 Task: Select Alcohol. Add to cart, from Goody Goody Liquor for 3553 Washington Street, Alice, Texas 78332, Cell Number 361-396-6470, following items : Thirty Bench Winemakers Red VQA (750 ml)_x000D_
 - 2, Peller Family Vineyards Rose (1.5 L)_x000D_
 - 1, Good Natured Rosé (750 ml)_x000D_
 - 3, Peller Family Reserve Cabernet Franc (750 ml)_x000D_
 - 1, Black Cellar Shiraz Cabernet (750 ml)_x000D_
 - 1
Action: Mouse moved to (460, 129)
Screenshot: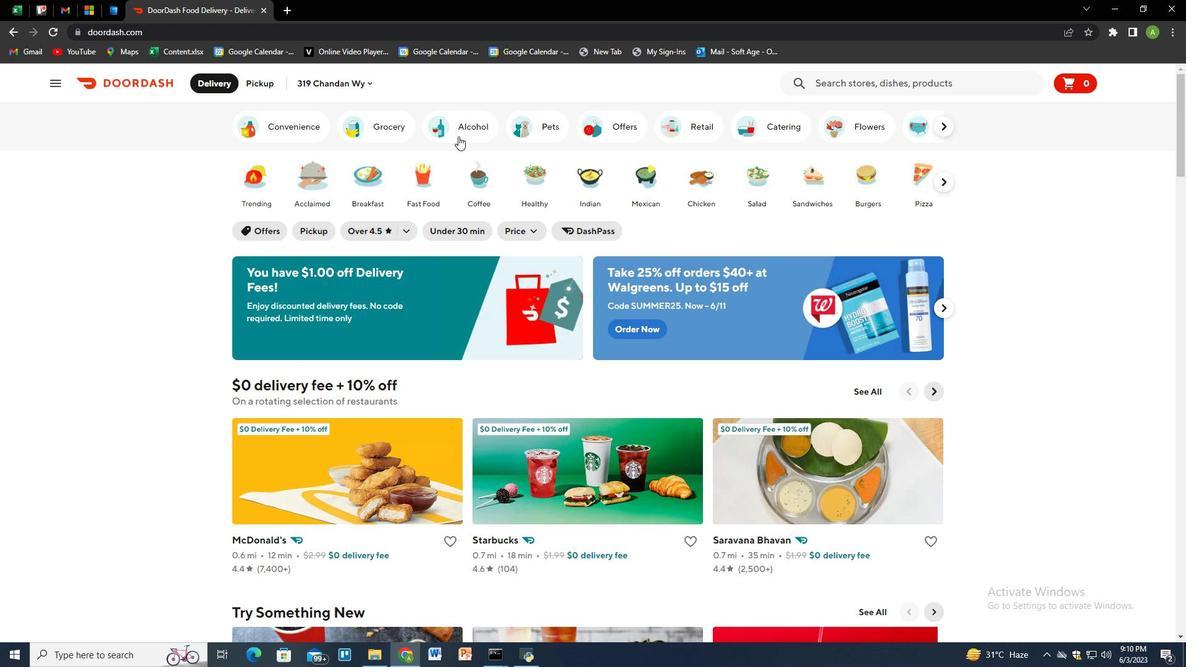 
Action: Mouse pressed left at (460, 129)
Screenshot: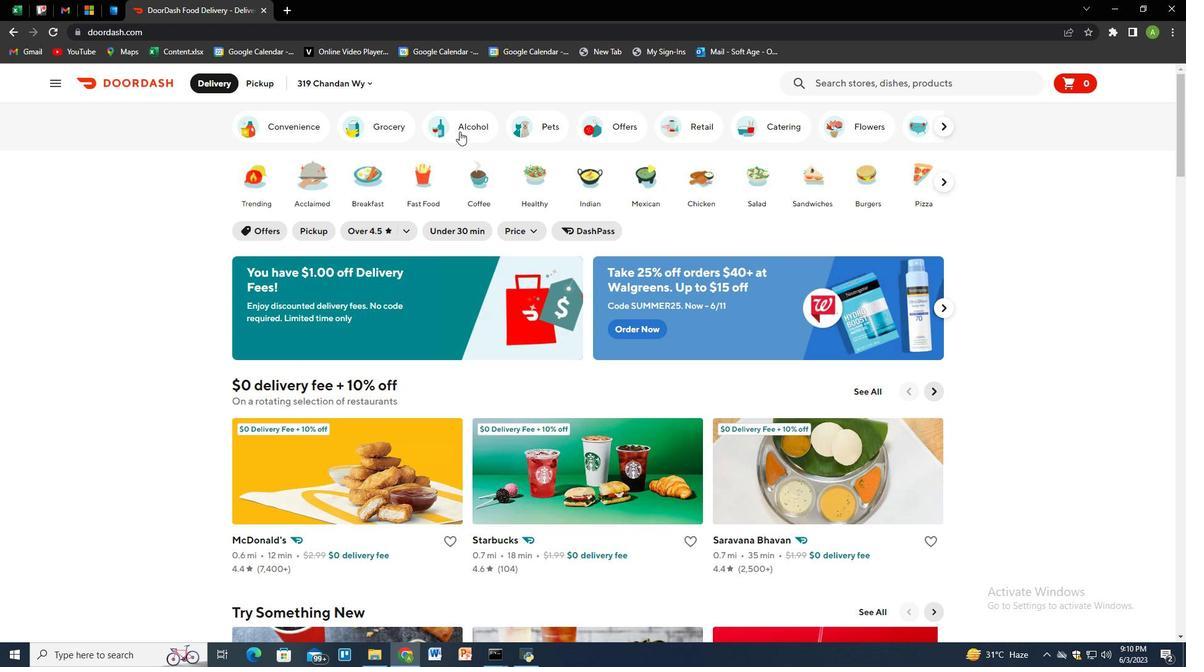 
Action: Mouse moved to (839, 85)
Screenshot: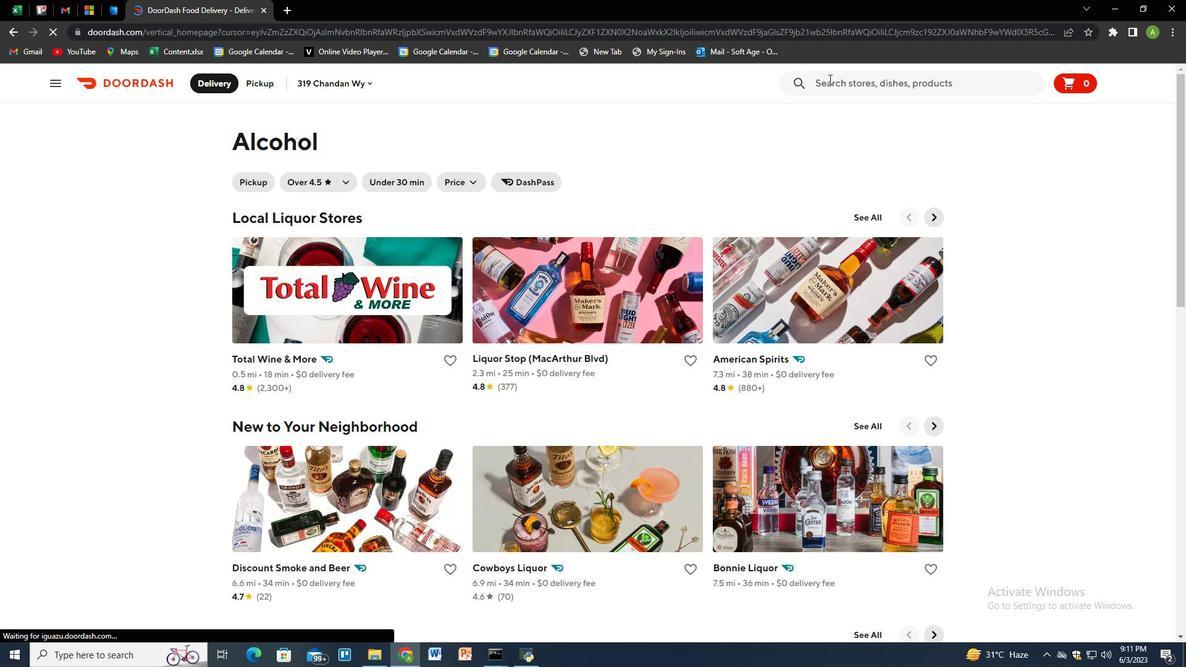 
Action: Mouse pressed left at (839, 85)
Screenshot: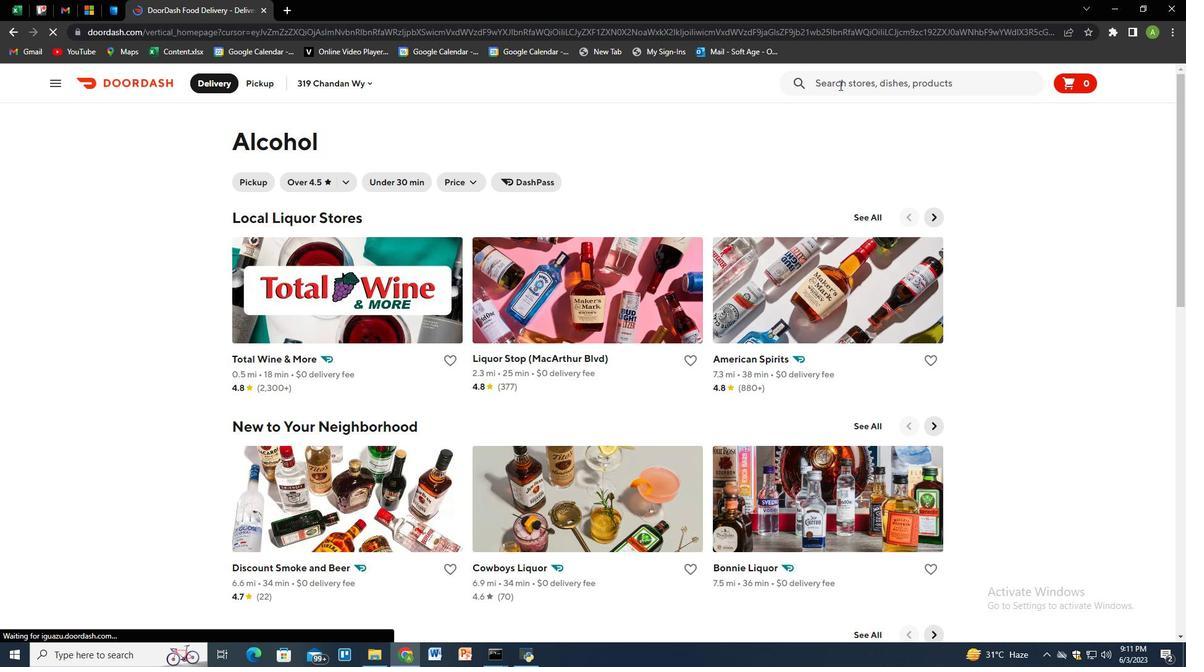 
Action: Mouse moved to (782, 123)
Screenshot: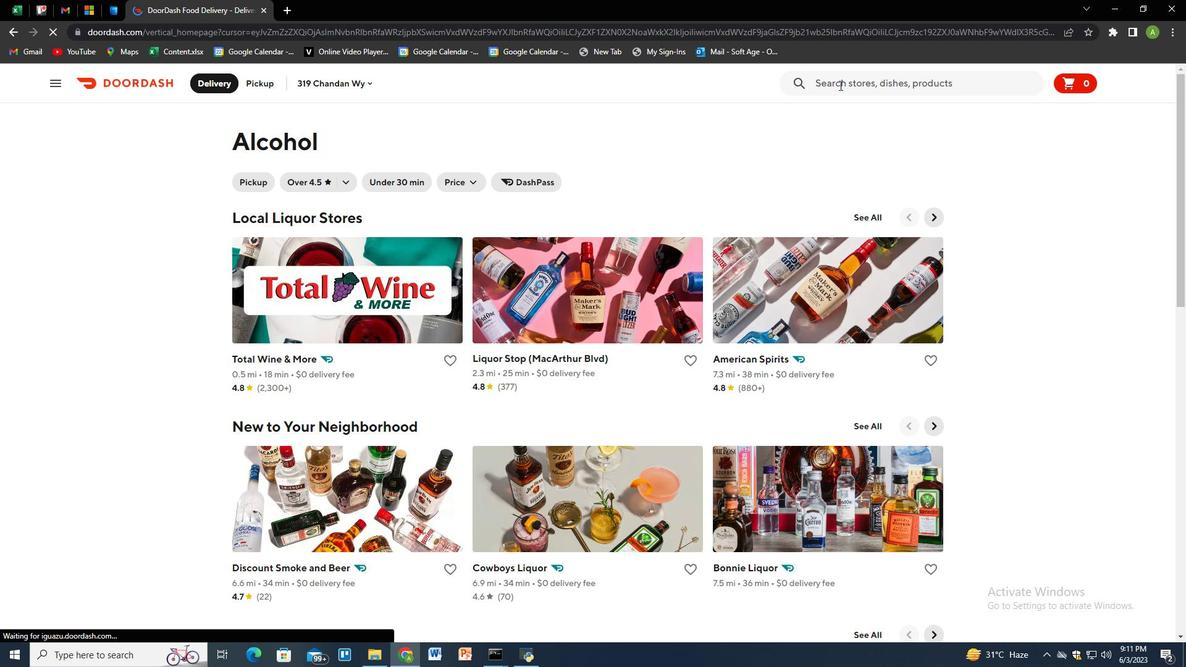 
Action: Key pressed goody<Key.space>goody
Screenshot: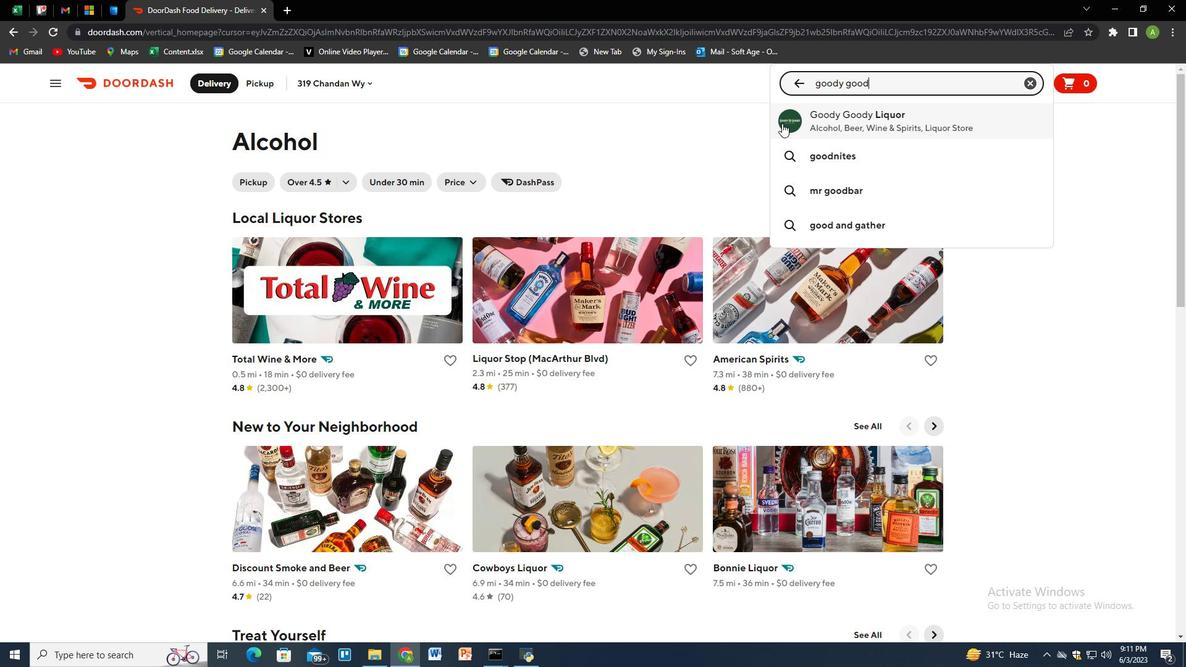 
Action: Mouse moved to (829, 125)
Screenshot: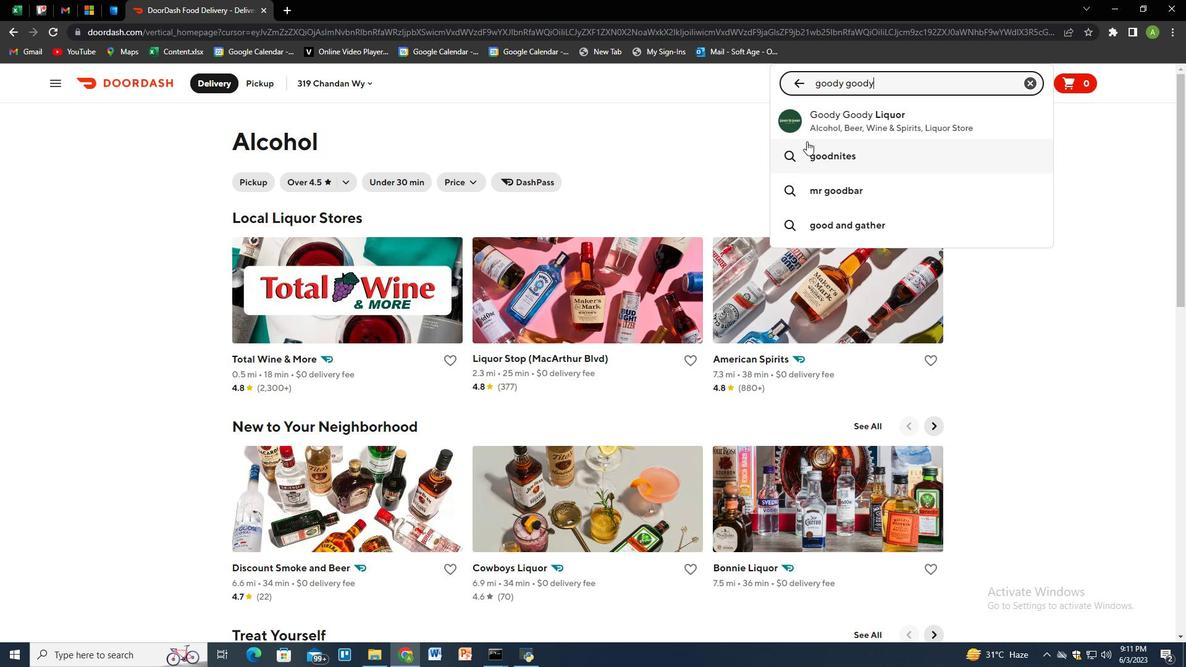 
Action: Mouse pressed left at (829, 125)
Screenshot: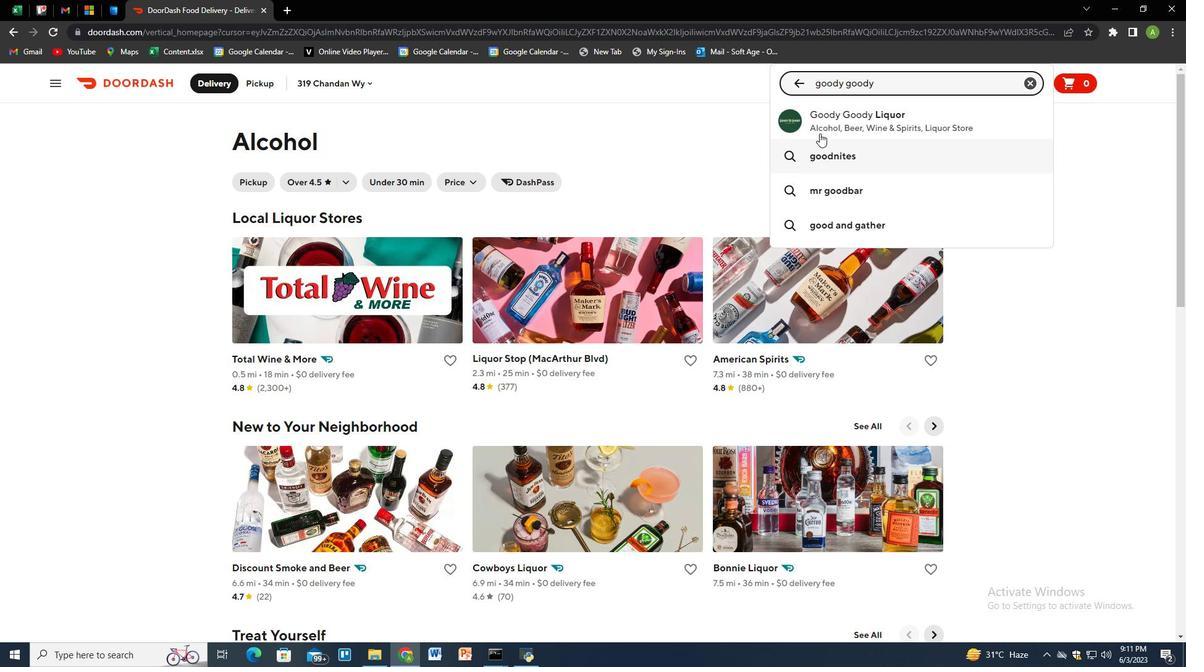 
Action: Mouse moved to (263, 82)
Screenshot: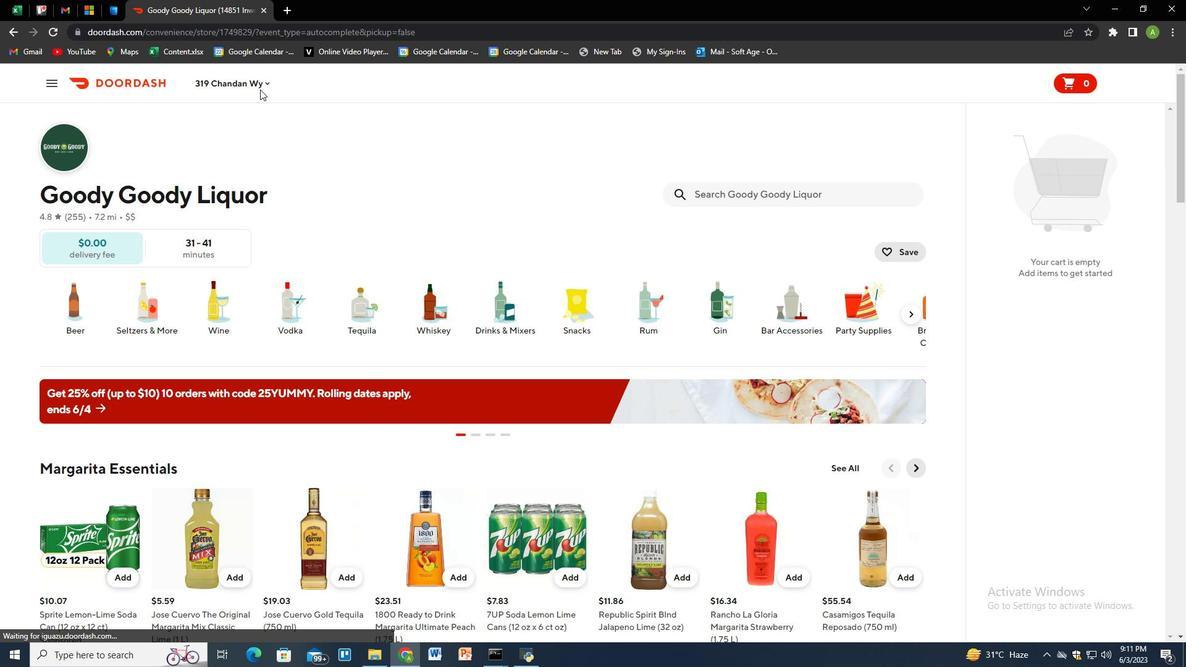 
Action: Mouse pressed left at (263, 82)
Screenshot: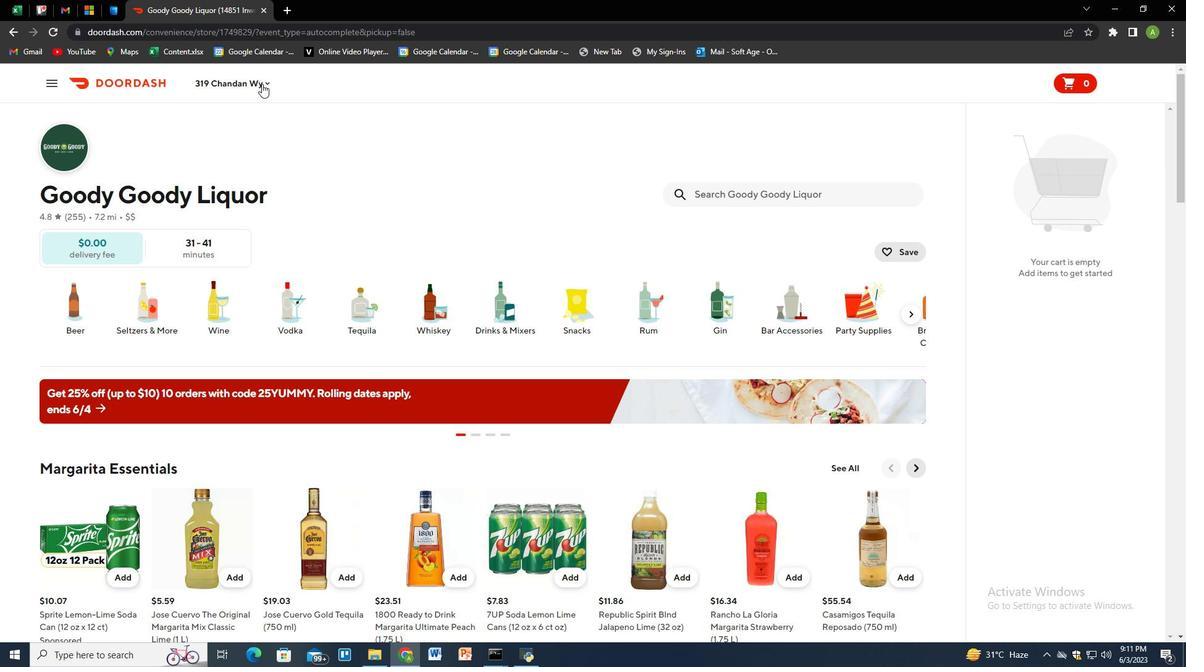 
Action: Mouse moved to (290, 139)
Screenshot: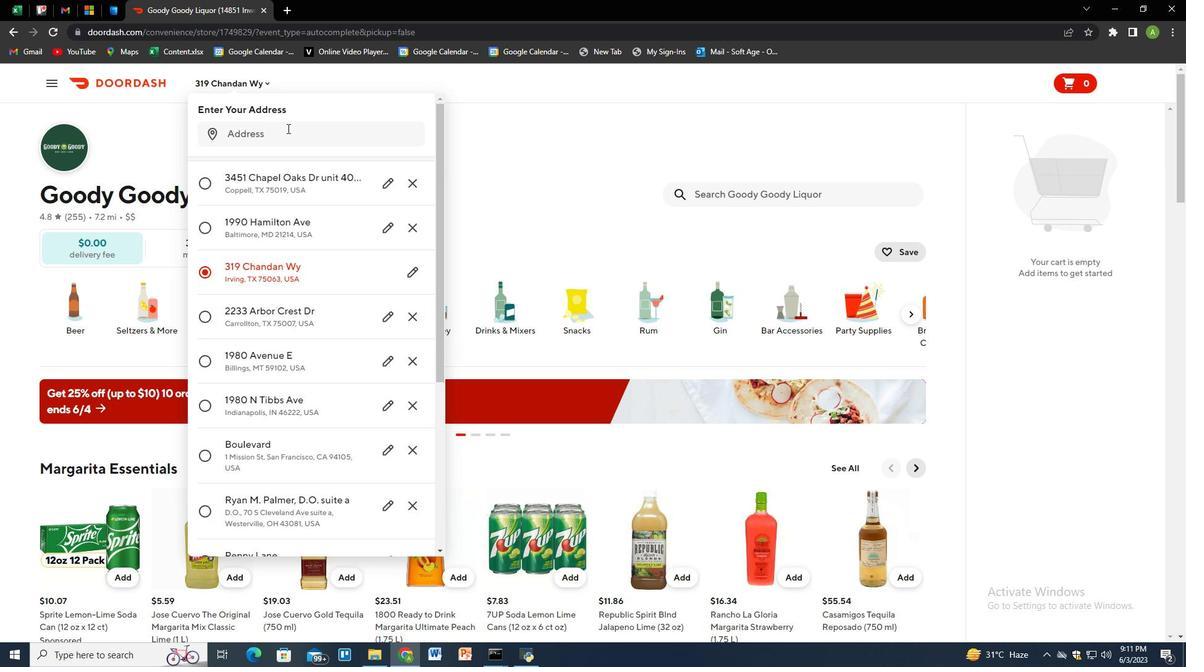 
Action: Mouse pressed left at (290, 139)
Screenshot: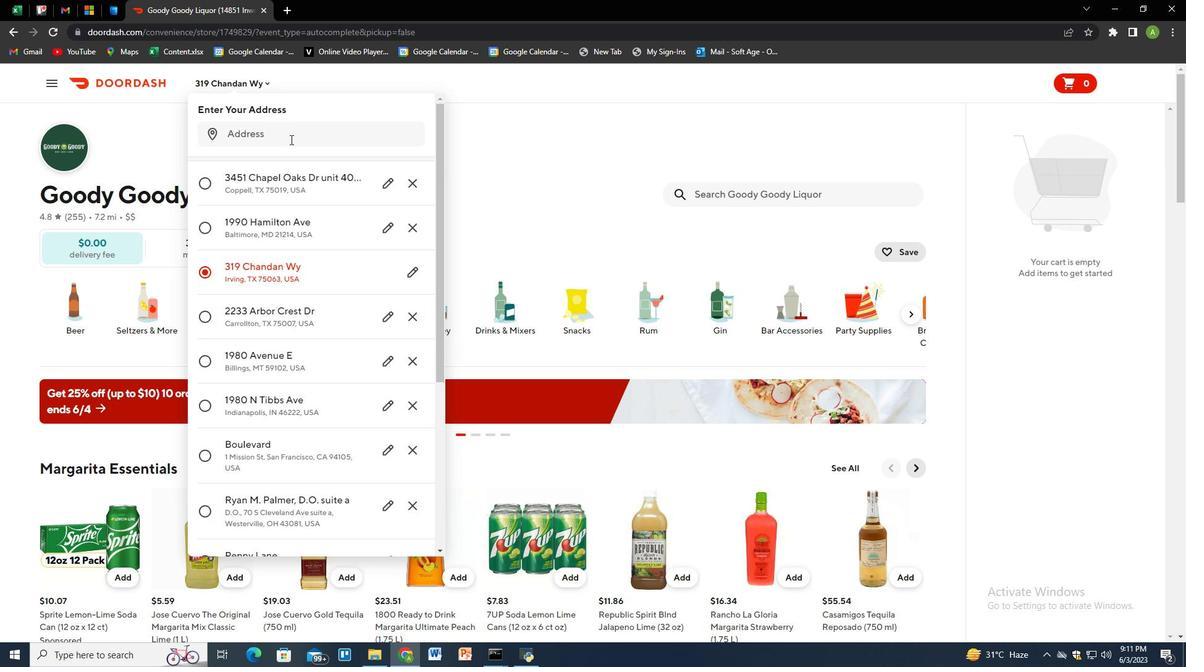 
Action: Mouse moved to (288, 111)
Screenshot: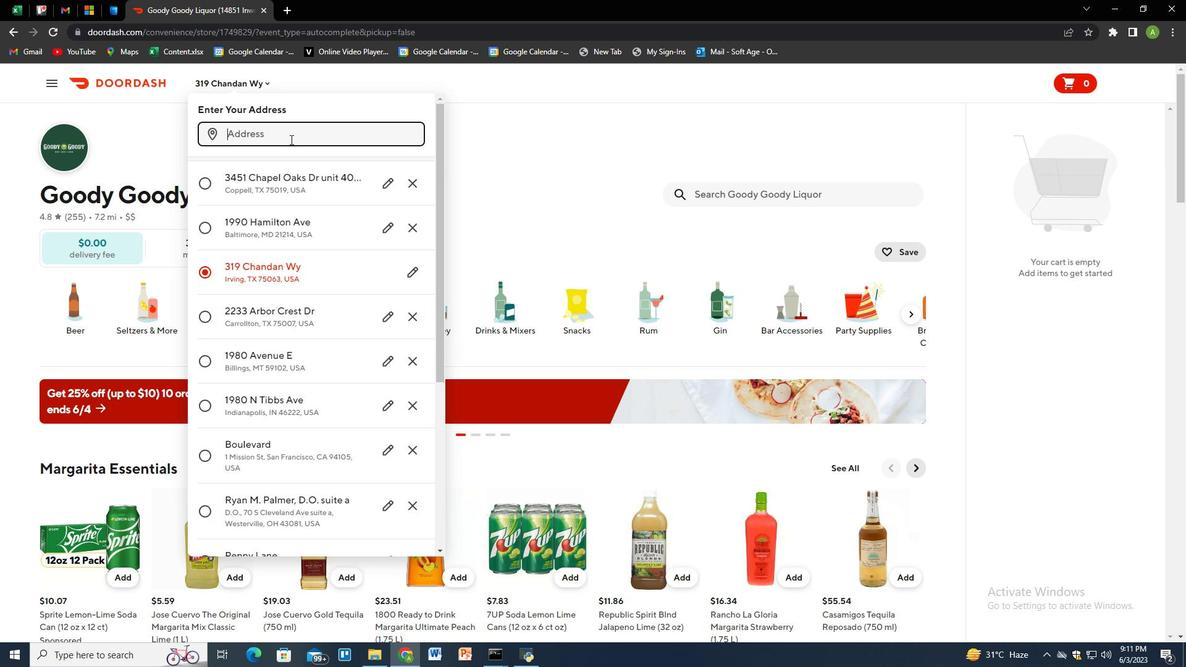 
Action: Key pressed 3553<Key.space>washington<Key.space>street,<Key.space>alice,<Key.space>texas<Key.space>78332<Key.enter>
Screenshot: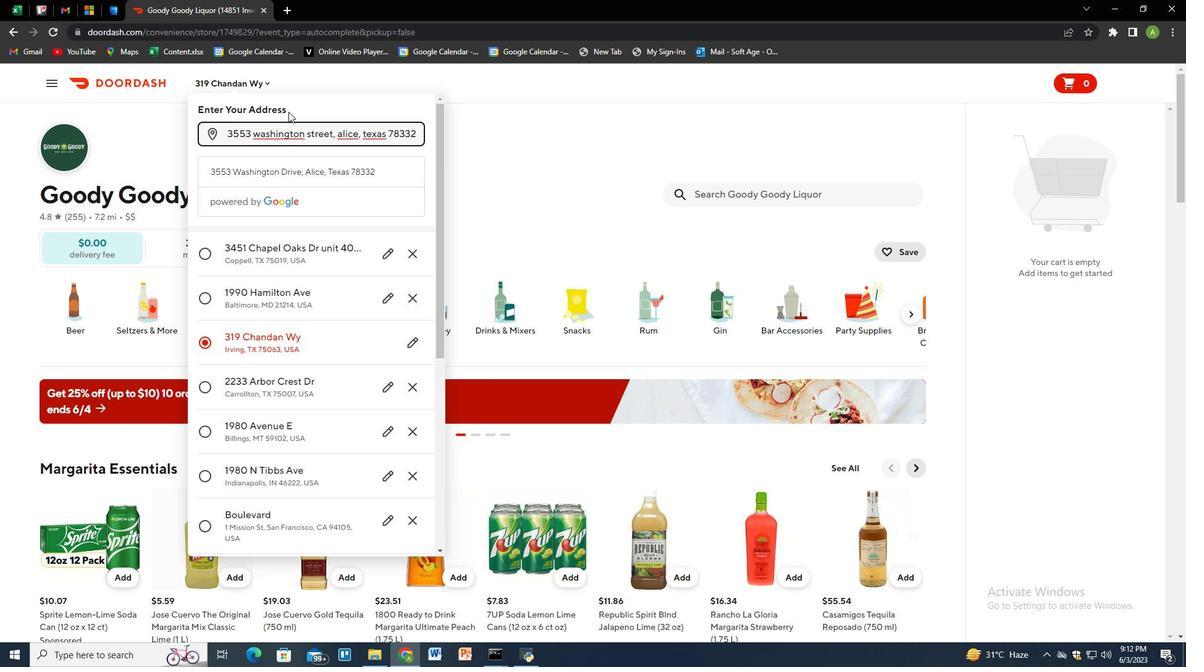 
Action: Mouse moved to (341, 413)
Screenshot: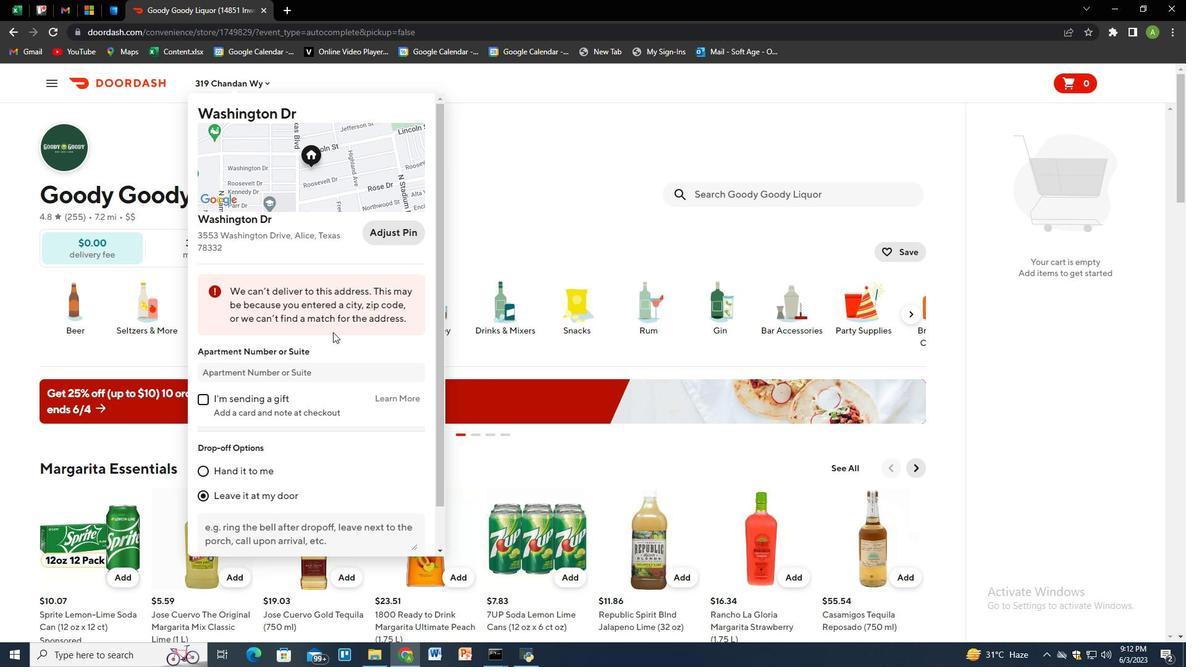 
Action: Mouse scrolled (341, 404) with delta (0, 0)
Screenshot: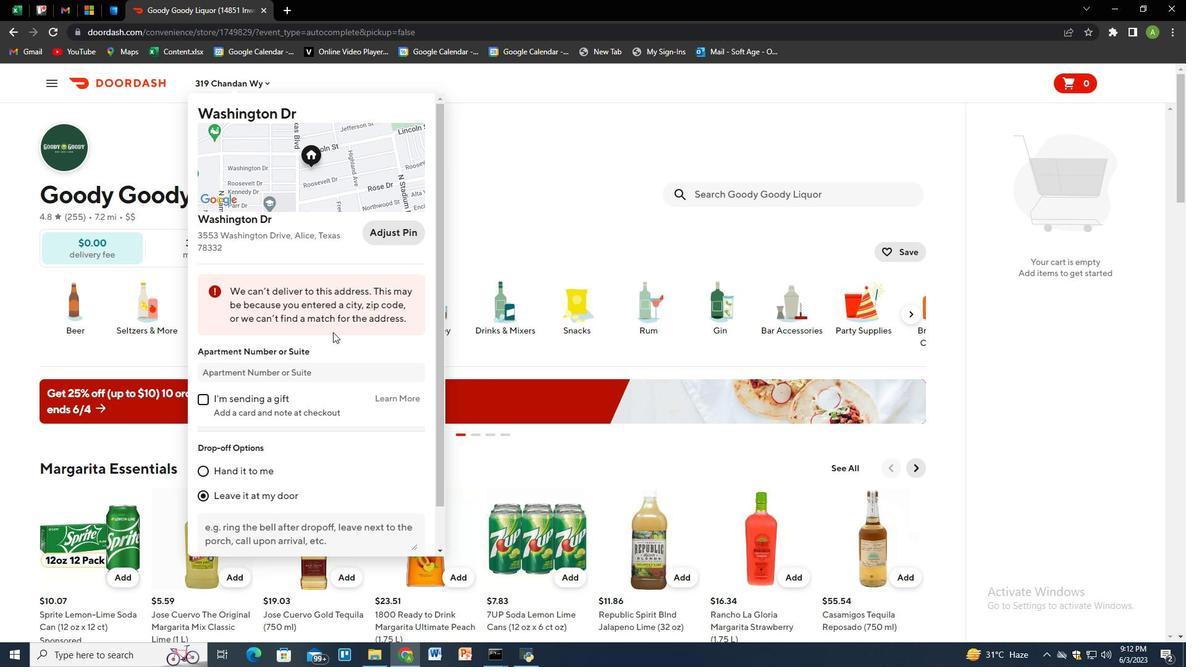 
Action: Mouse moved to (341, 415)
Screenshot: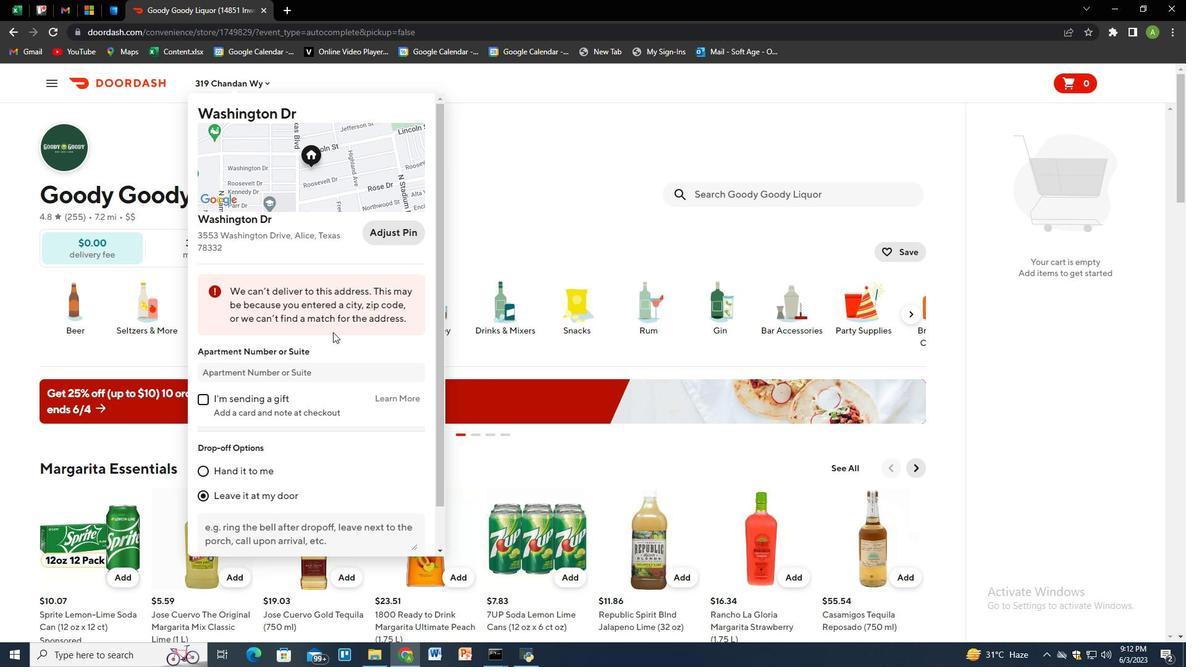 
Action: Mouse scrolled (341, 412) with delta (0, 0)
Screenshot: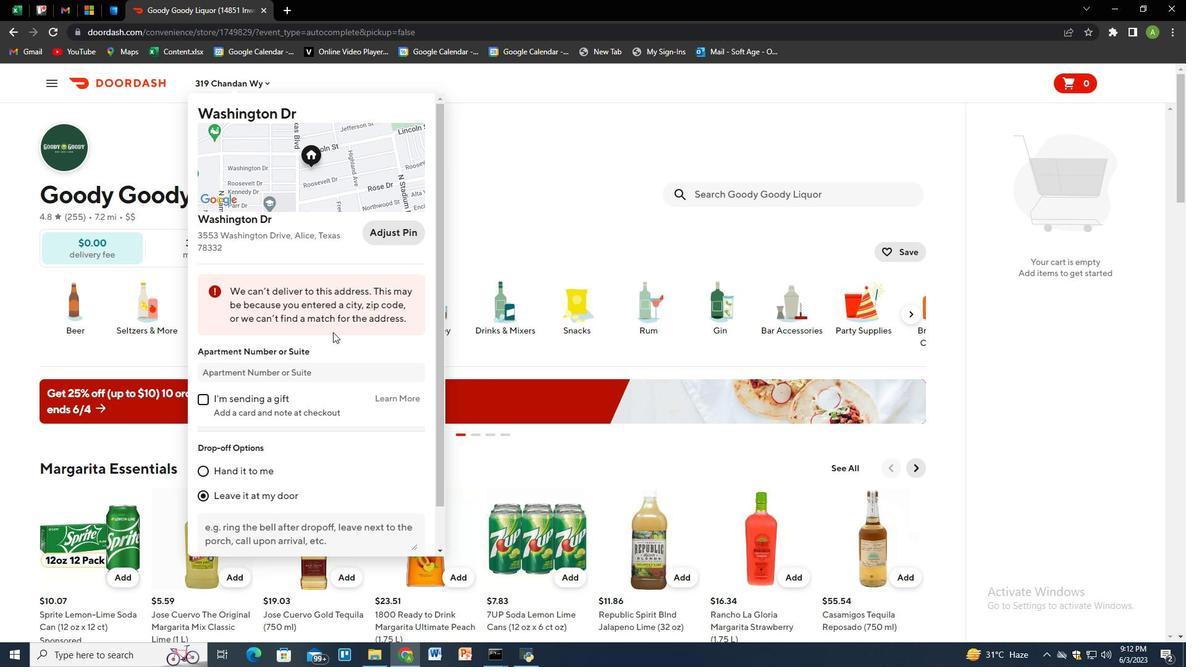 
Action: Mouse moved to (341, 416)
Screenshot: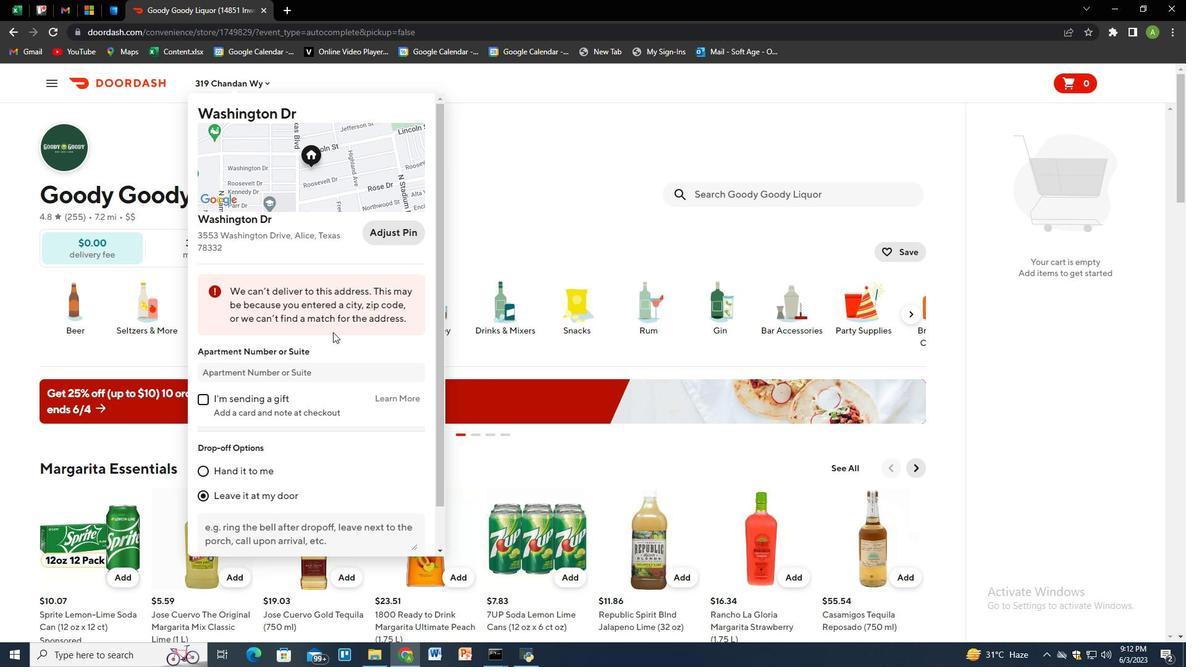 
Action: Mouse scrolled (341, 414) with delta (0, 0)
Screenshot: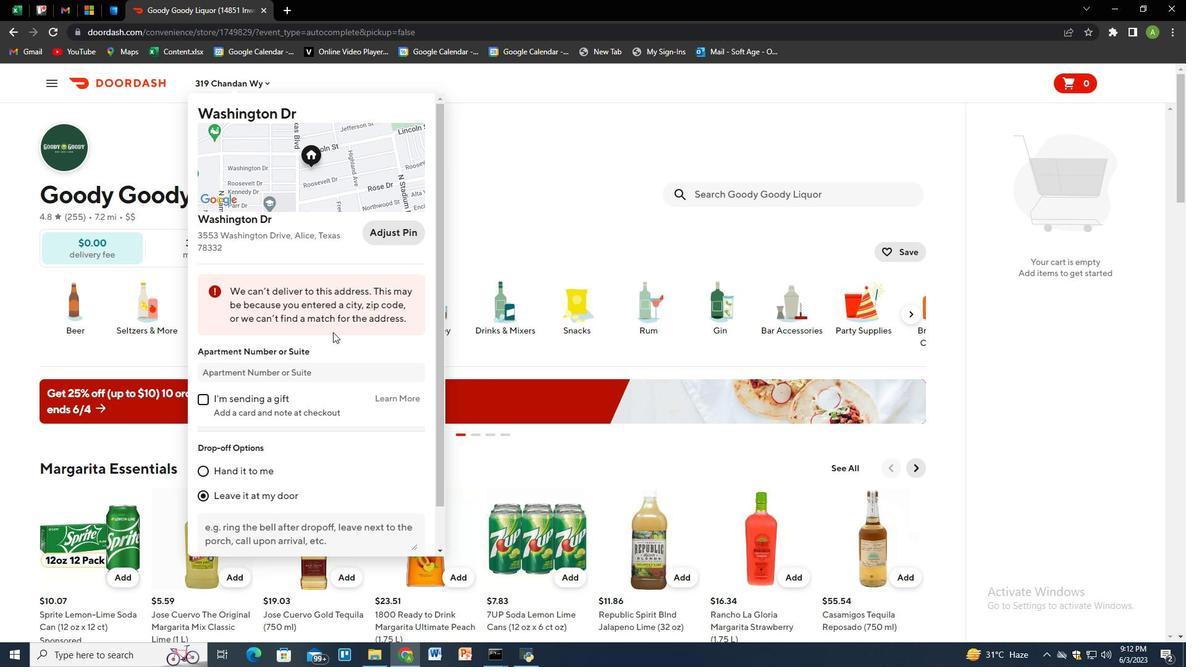 
Action: Mouse moved to (342, 417)
Screenshot: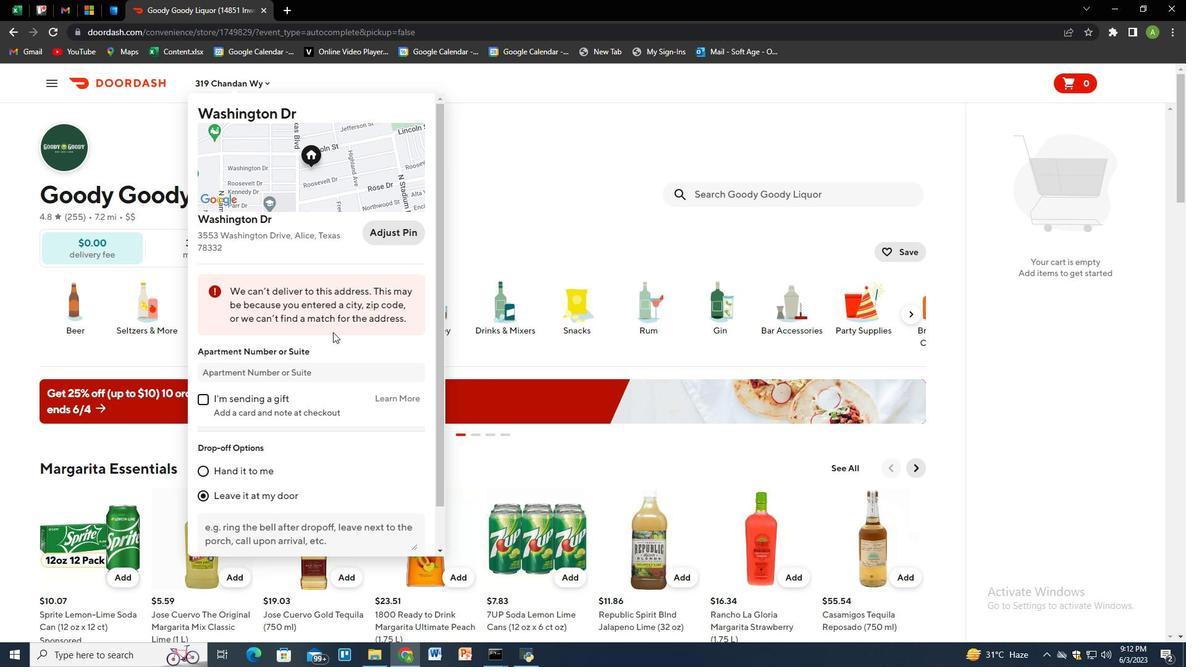 
Action: Mouse scrolled (341, 415) with delta (0, -1)
Screenshot: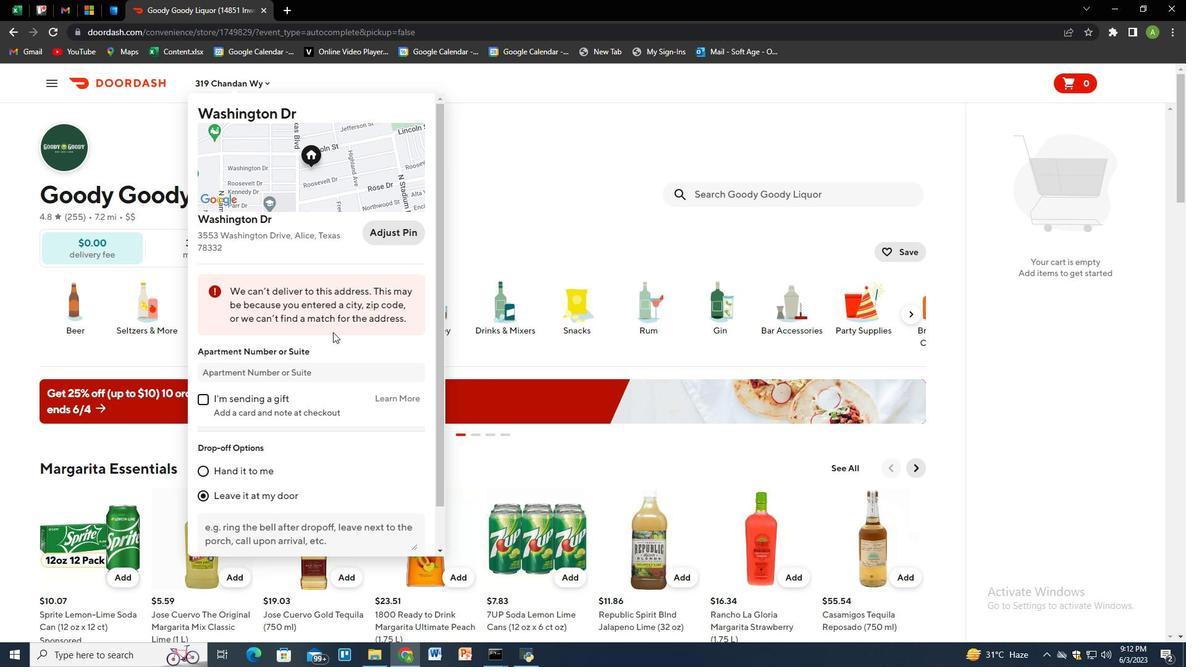 
Action: Mouse moved to (384, 530)
Screenshot: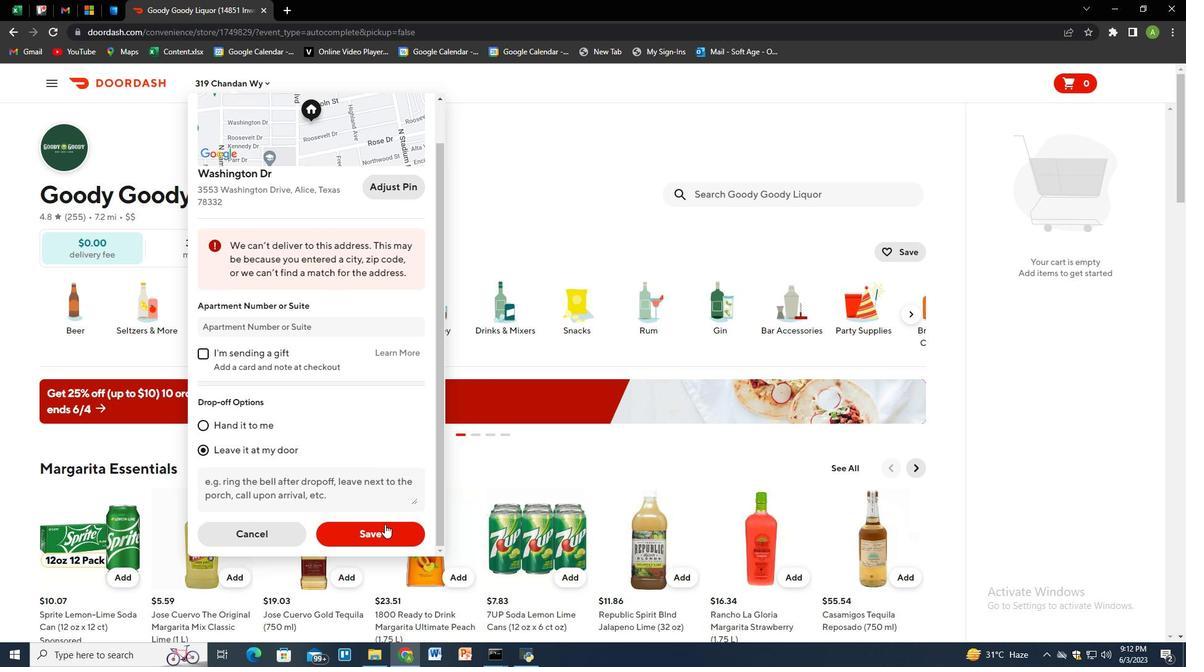 
Action: Mouse pressed left at (384, 530)
Screenshot: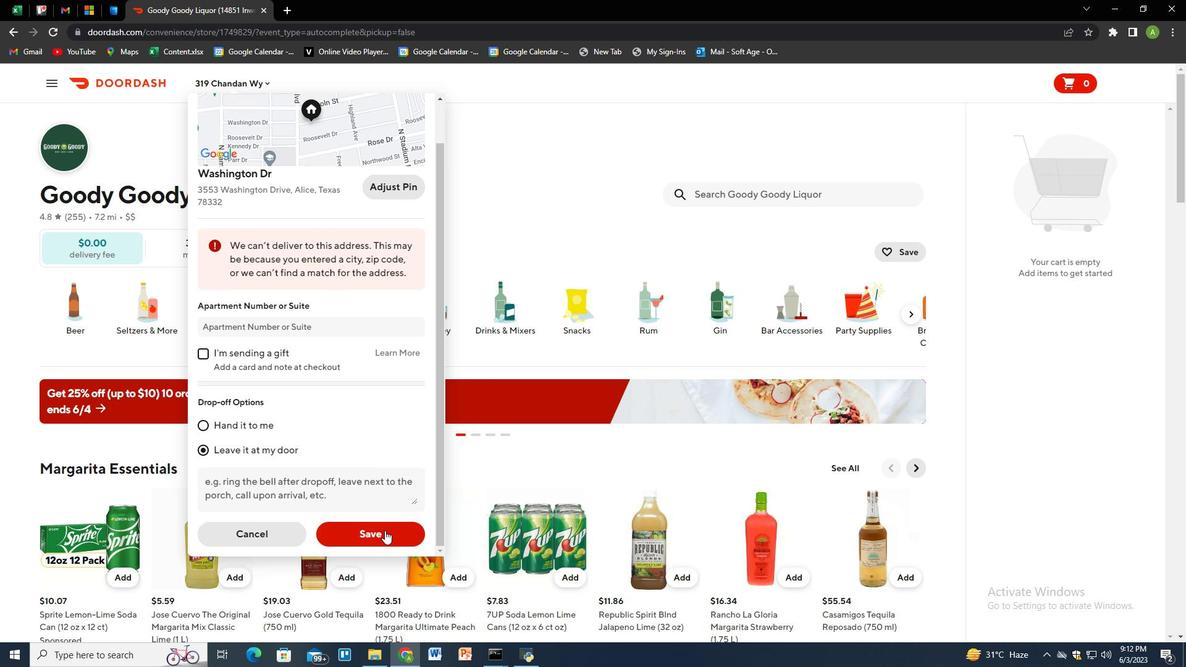 
Action: Mouse moved to (740, 195)
Screenshot: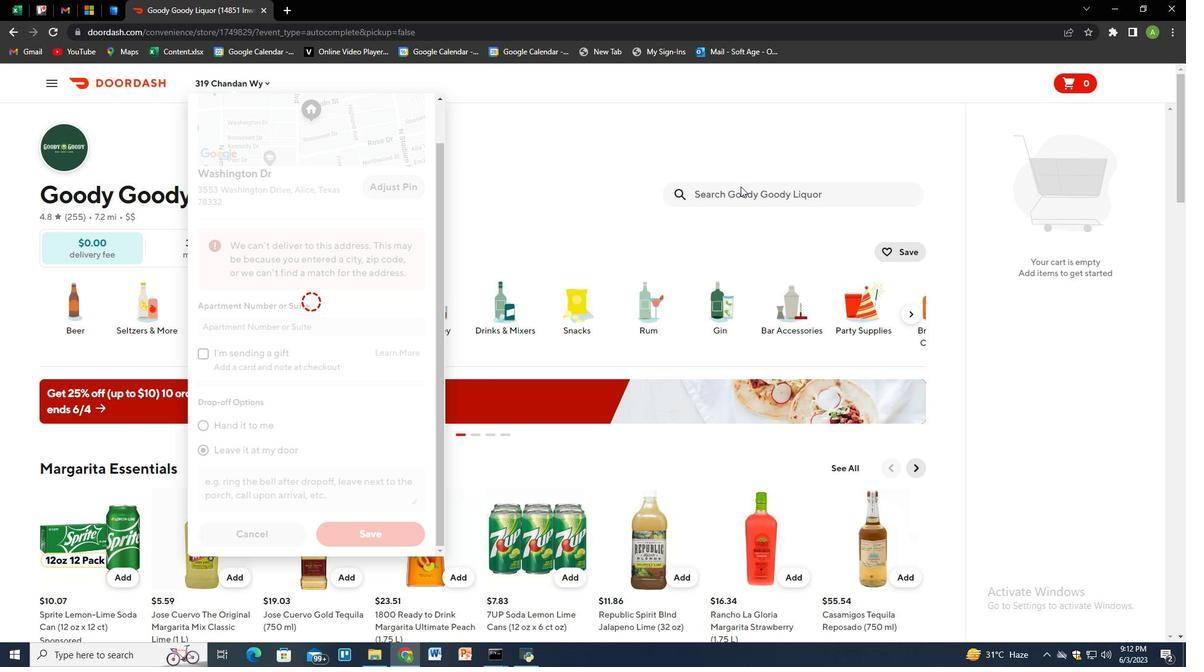 
Action: Mouse pressed left at (740, 195)
Screenshot: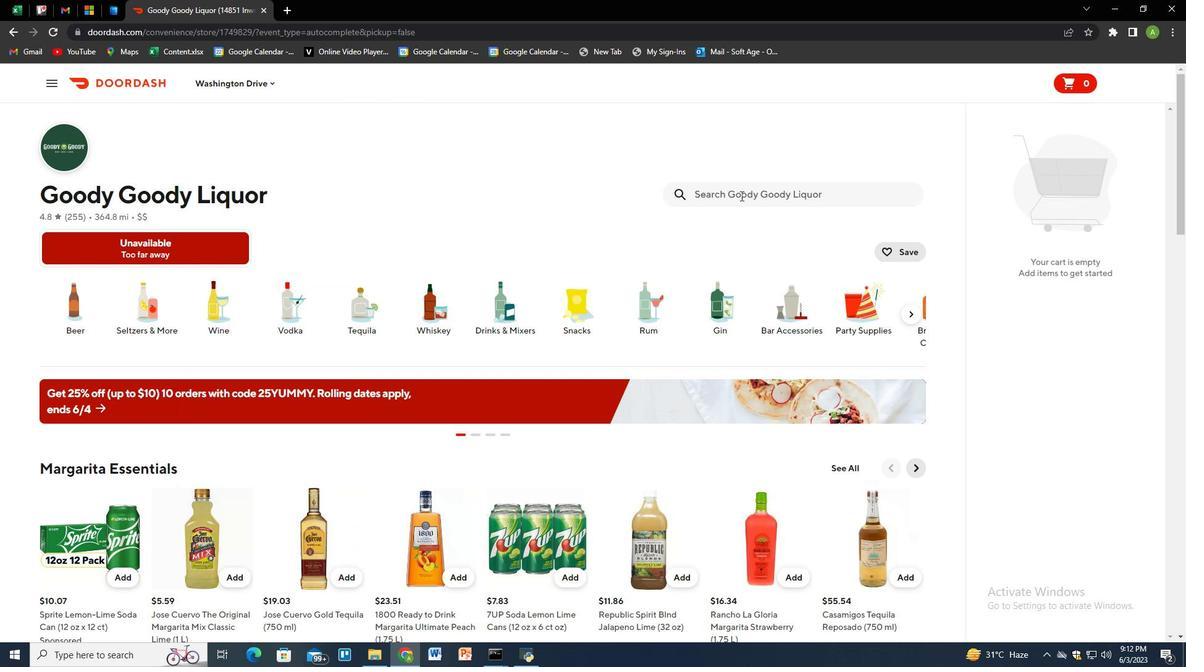
Action: Key pressed thiry<Key.backspace>ty<Key.space>bench<Key.space>winemakers<Key.space>red<Key.space>vqa<Key.space><Key.shift_r>(750ml<Key.shift_r>)<Key.left><Key.left><Key.left><Key.space><Key.right><Key.right><Key.right><Key.right><Key.enter>
Screenshot: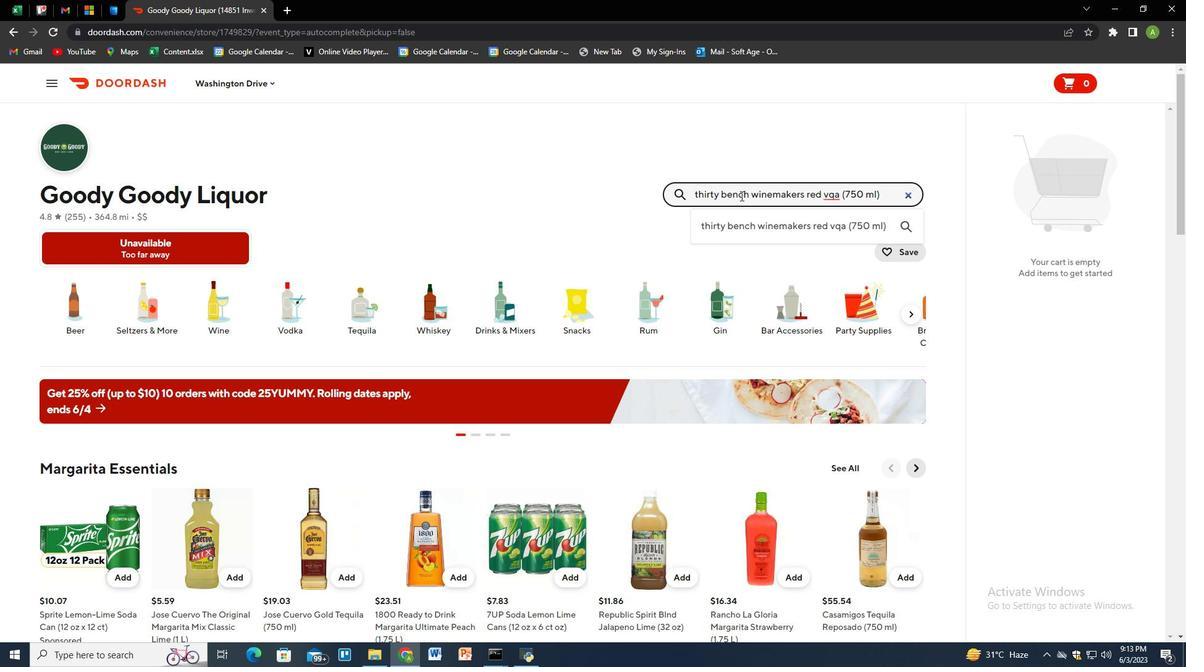 
Action: Mouse moved to (113, 324)
Screenshot: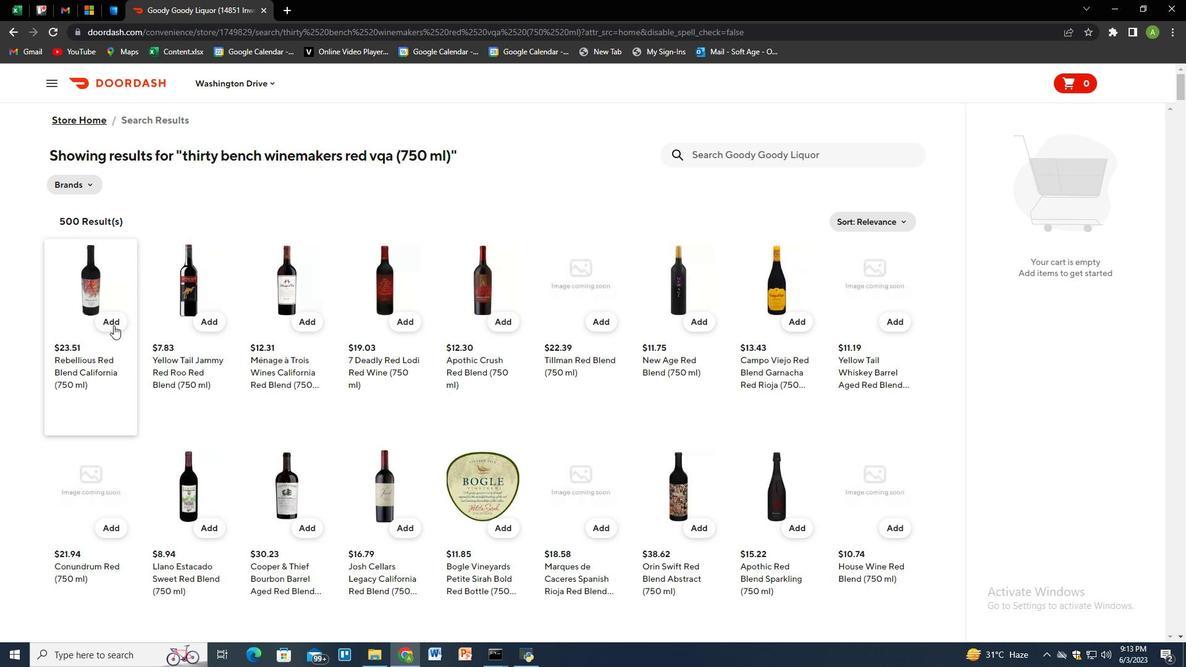 
Action: Mouse pressed left at (113, 324)
Screenshot: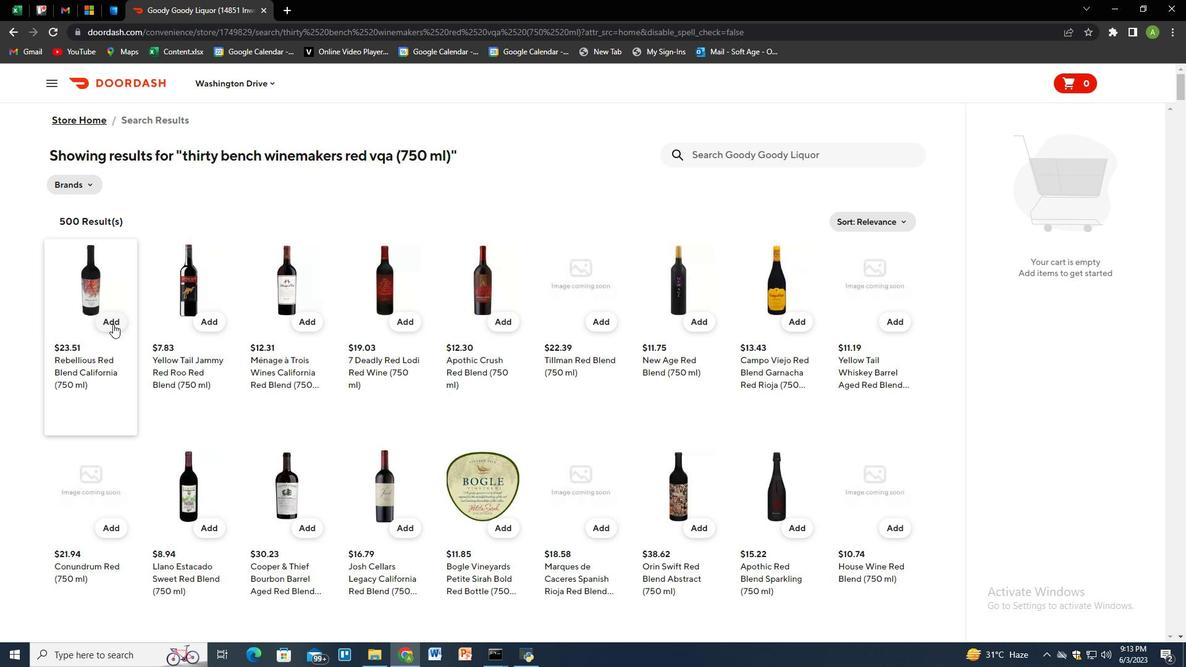 
Action: Mouse moved to (1148, 212)
Screenshot: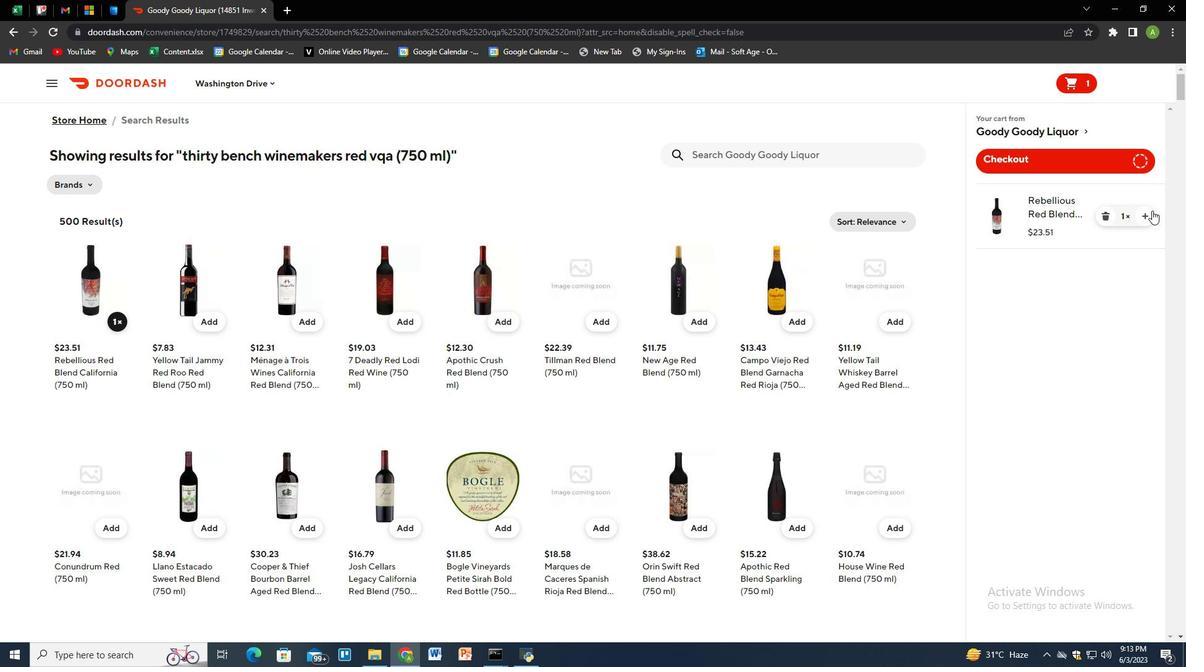 
Action: Mouse pressed left at (1148, 212)
Screenshot: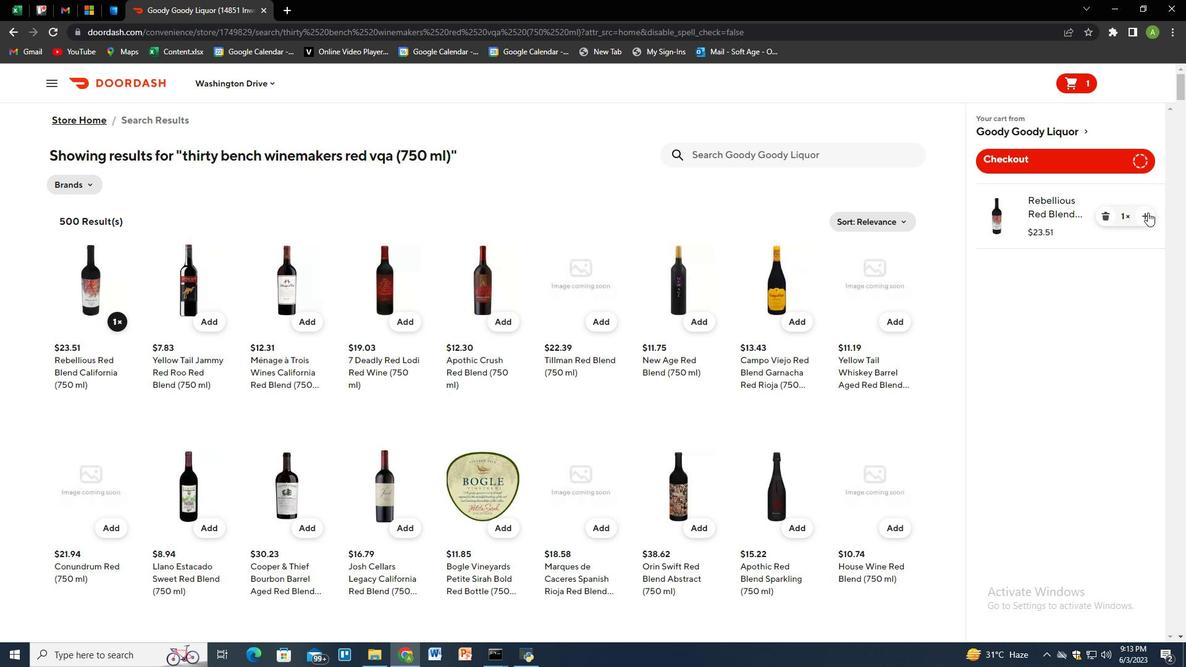 
Action: Mouse moved to (751, 150)
Screenshot: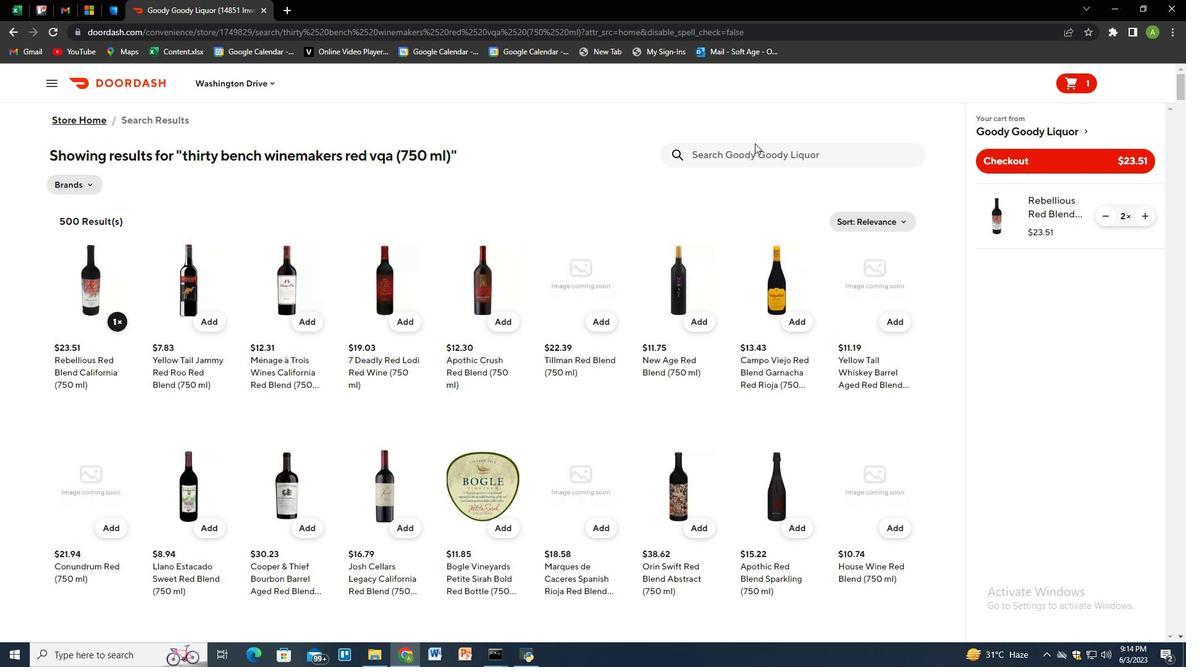 
Action: Mouse pressed left at (751, 150)
Screenshot: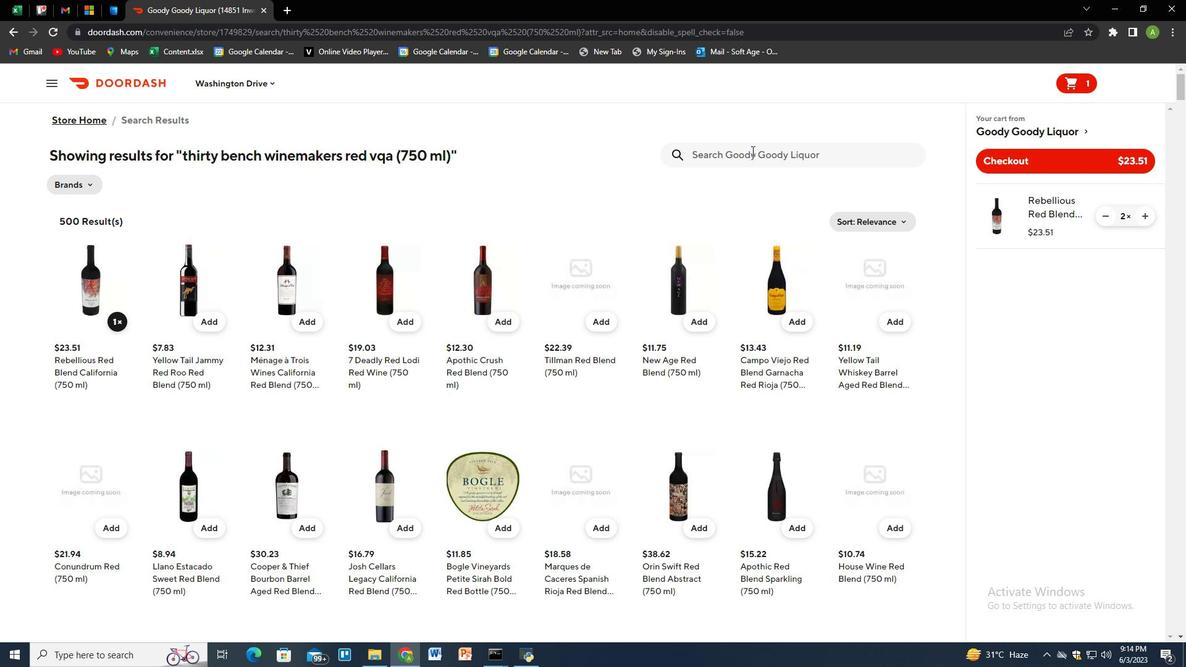 
Action: Key pressed peller<Key.space>family<Key.space>vineyards<Key.space>rose<Key.space><Key.shift_r><Key.shift_r><Key.shift_r>(1.5<Key.space>l<Key.shift_r>)<Key.enter>
Screenshot: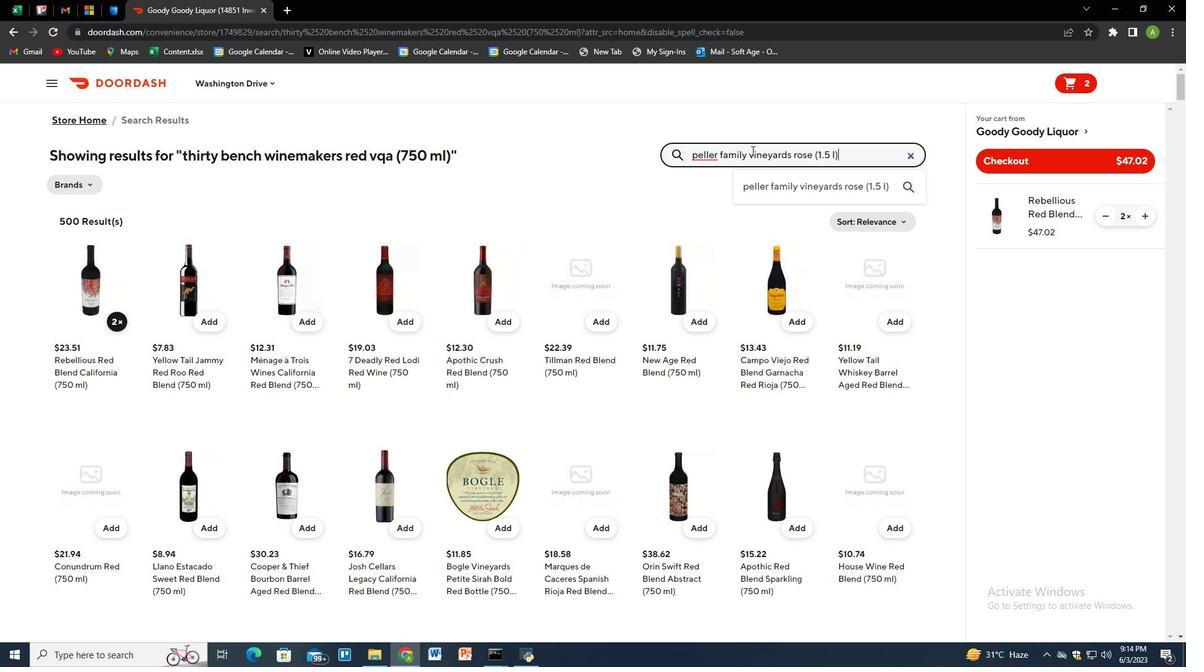 
Action: Mouse moved to (772, 151)
Screenshot: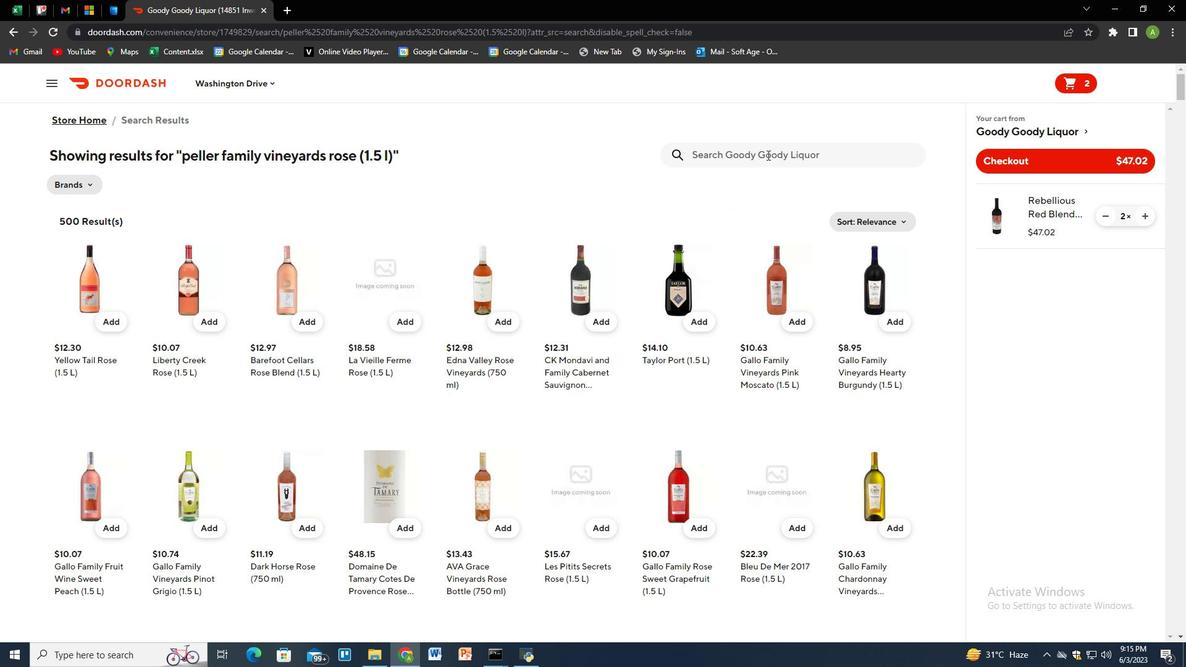 
Action: Mouse pressed left at (772, 151)
Screenshot: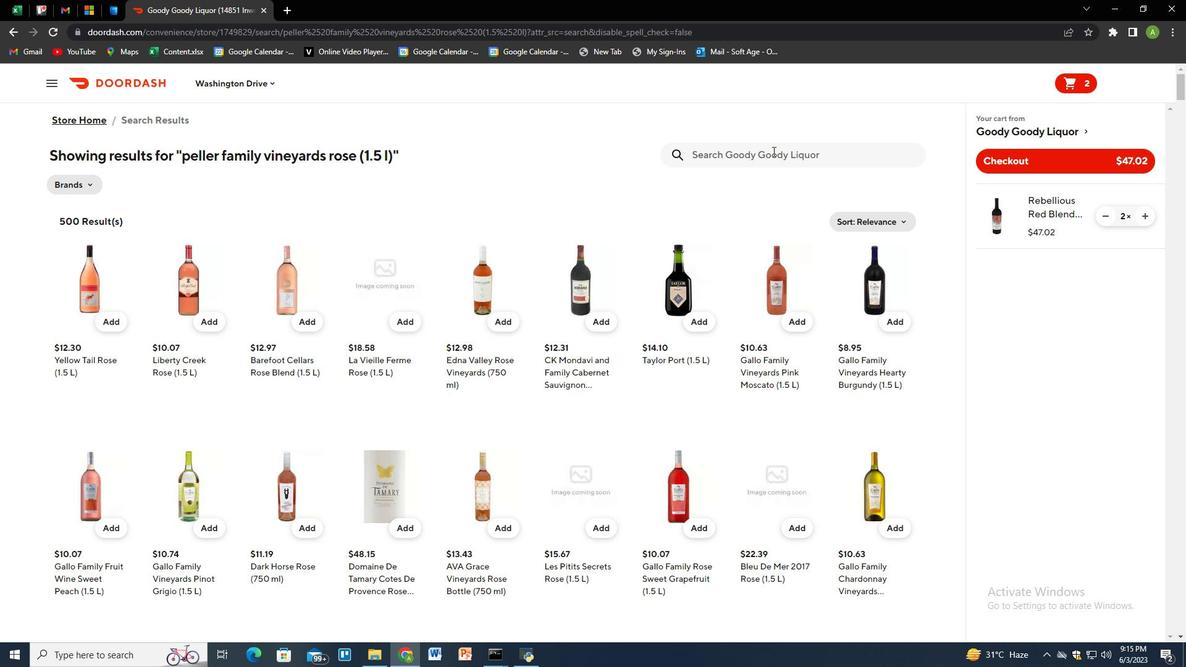 
Action: Mouse moved to (773, 150)
Screenshot: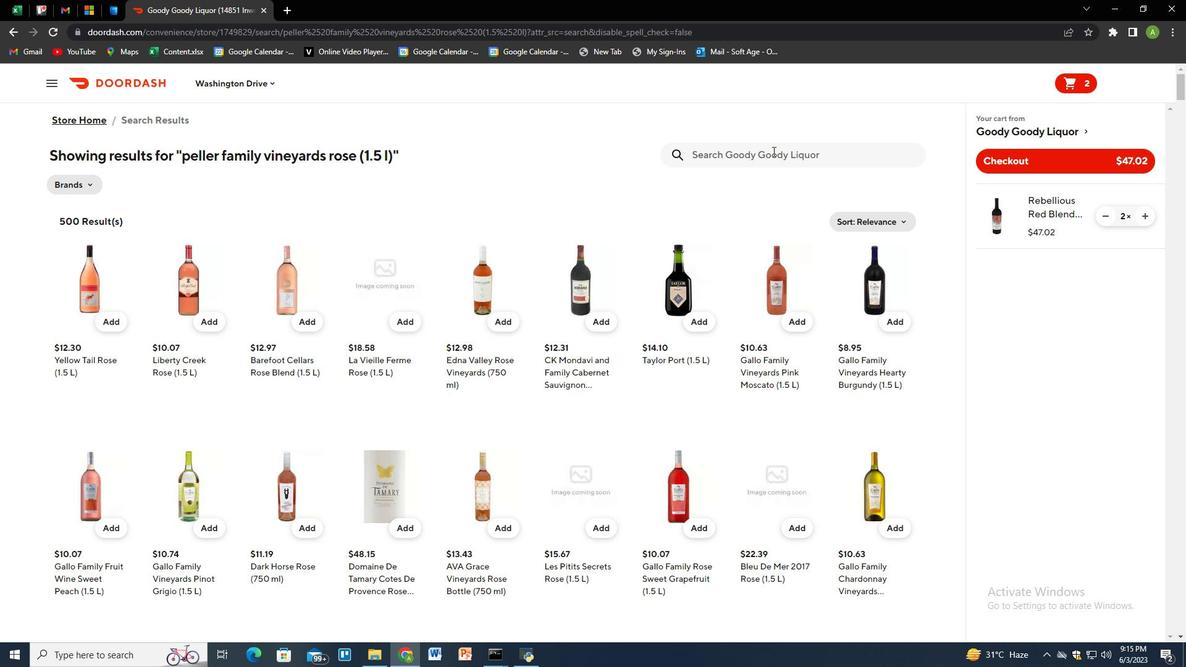 
Action: Key pressed good<Key.space>natured<Key.space>rose<Key.space><Key.shift_r>(750<Key.space>ml<Key.shift_r>)<Key.enter>
Screenshot: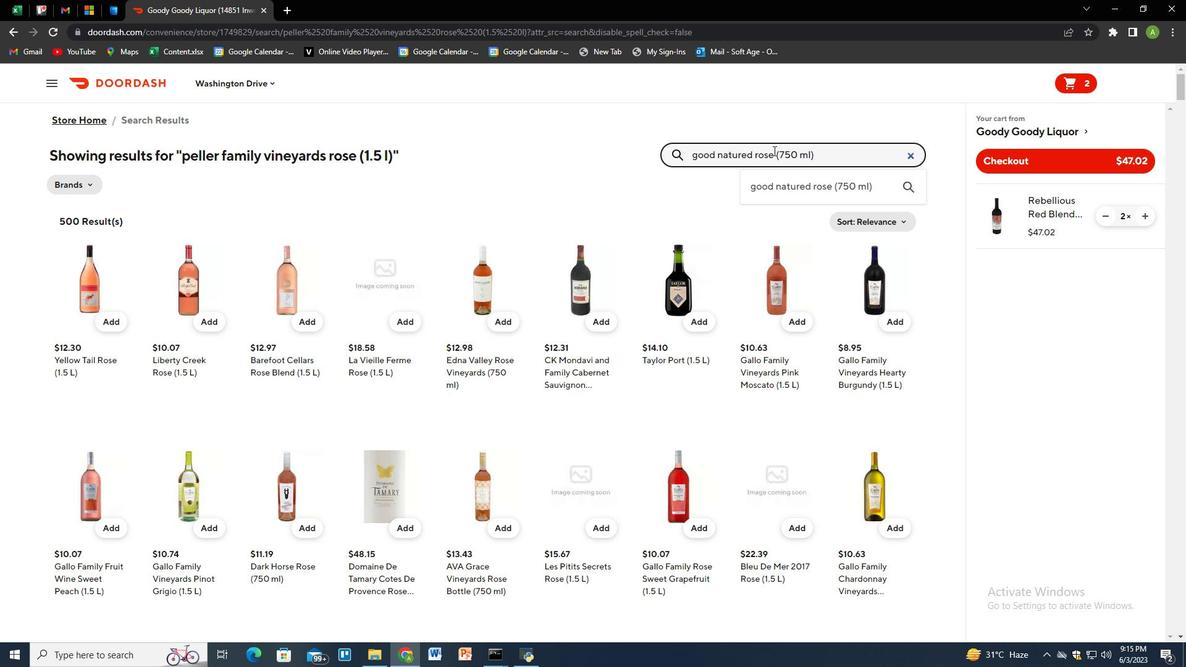 
Action: Mouse moved to (782, 160)
Screenshot: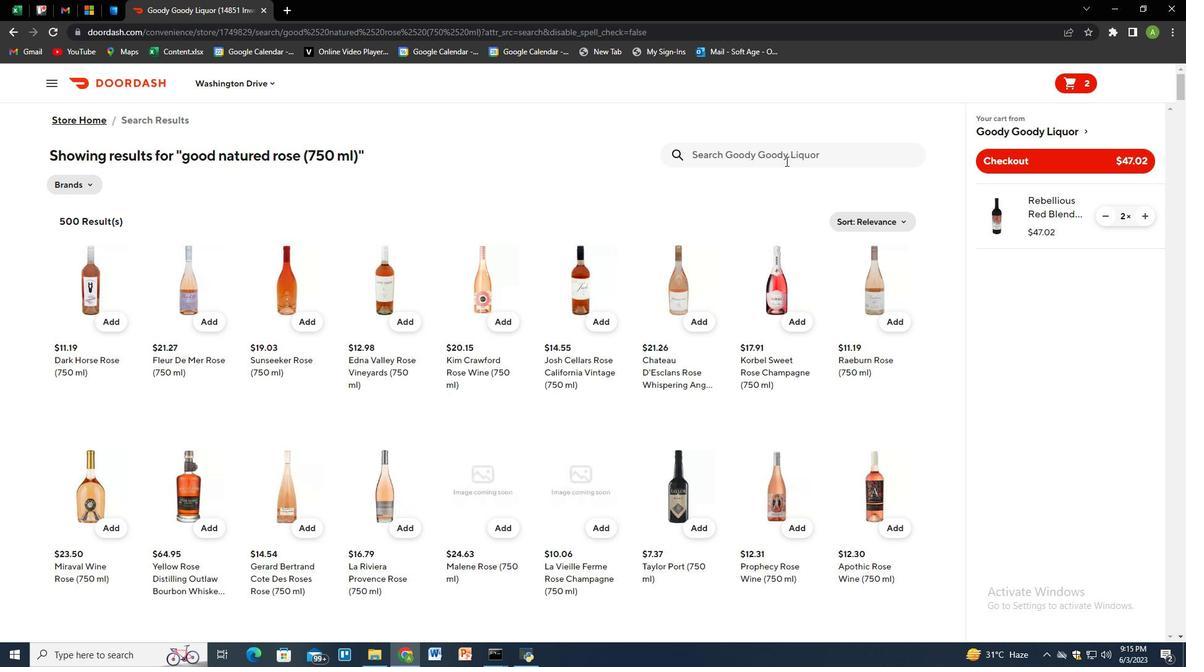 
Action: Mouse pressed left at (782, 160)
Screenshot: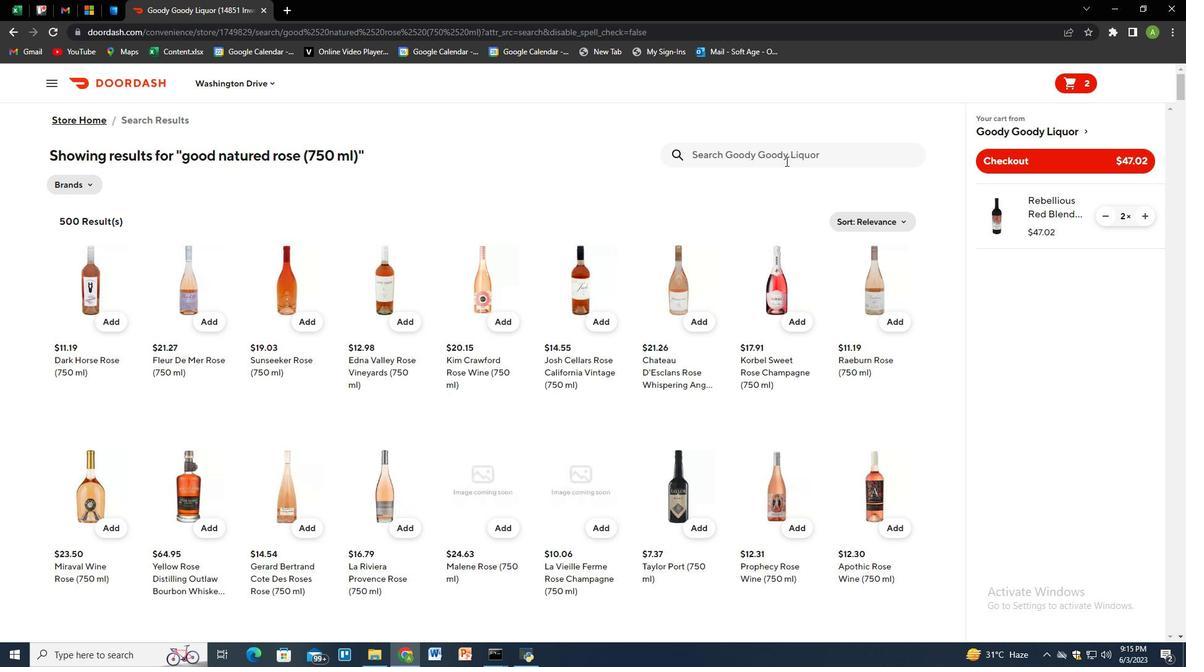 
Action: Key pressed peller<Key.space>family<Key.space>reserve<Key.space>cabernet<Key.space>franc<Key.space><Key.shift_r><Key.shift_r><Key.shift_r><Key.shift_r><Key.shift_r>(750ml<Key.left><Key.left><Key.space><Key.right><Key.right><Key.right><Key.shift_r>)<Key.enter>
Screenshot: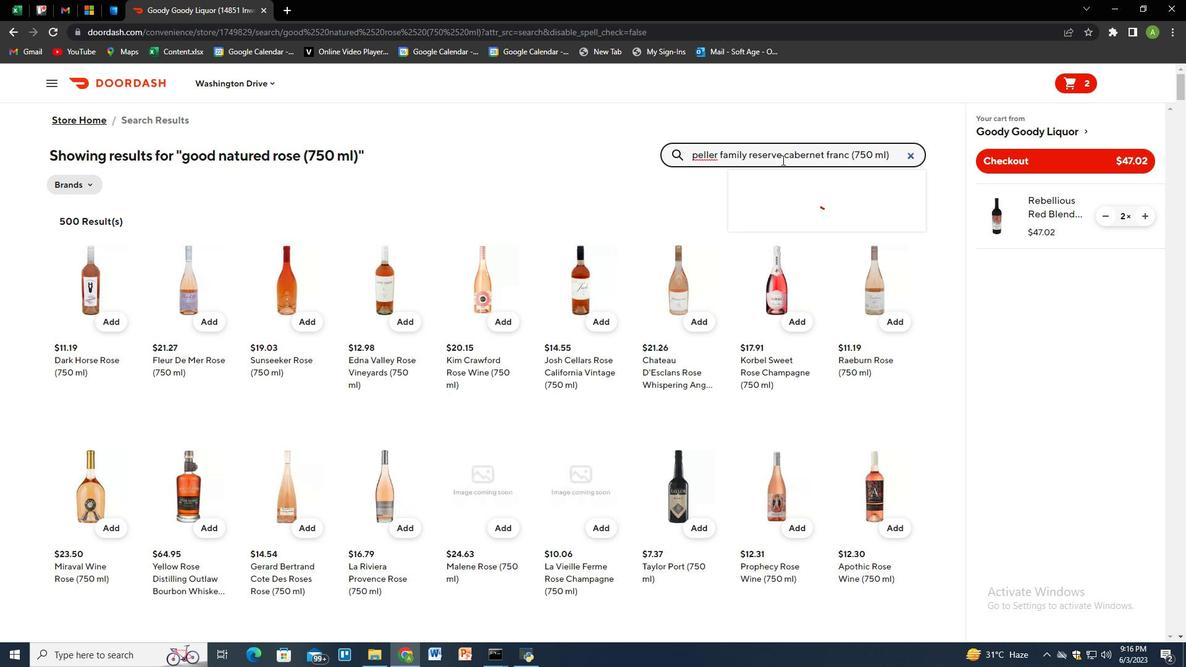 
Action: Mouse moved to (108, 319)
Screenshot: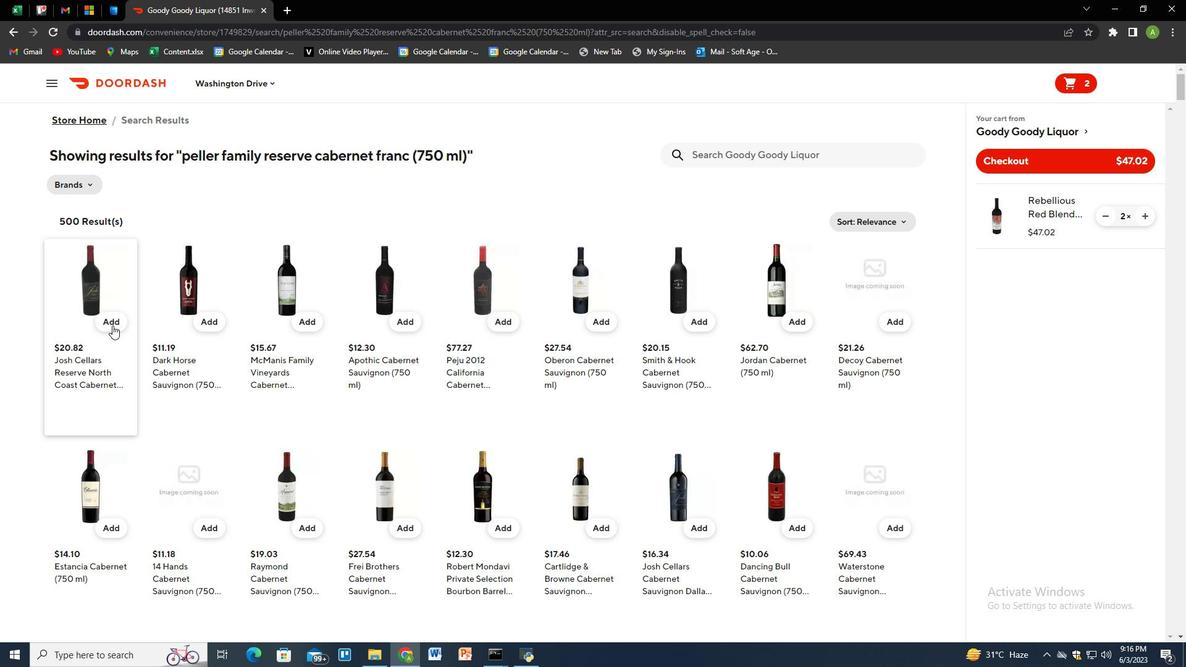 
Action: Mouse pressed left at (108, 319)
Screenshot: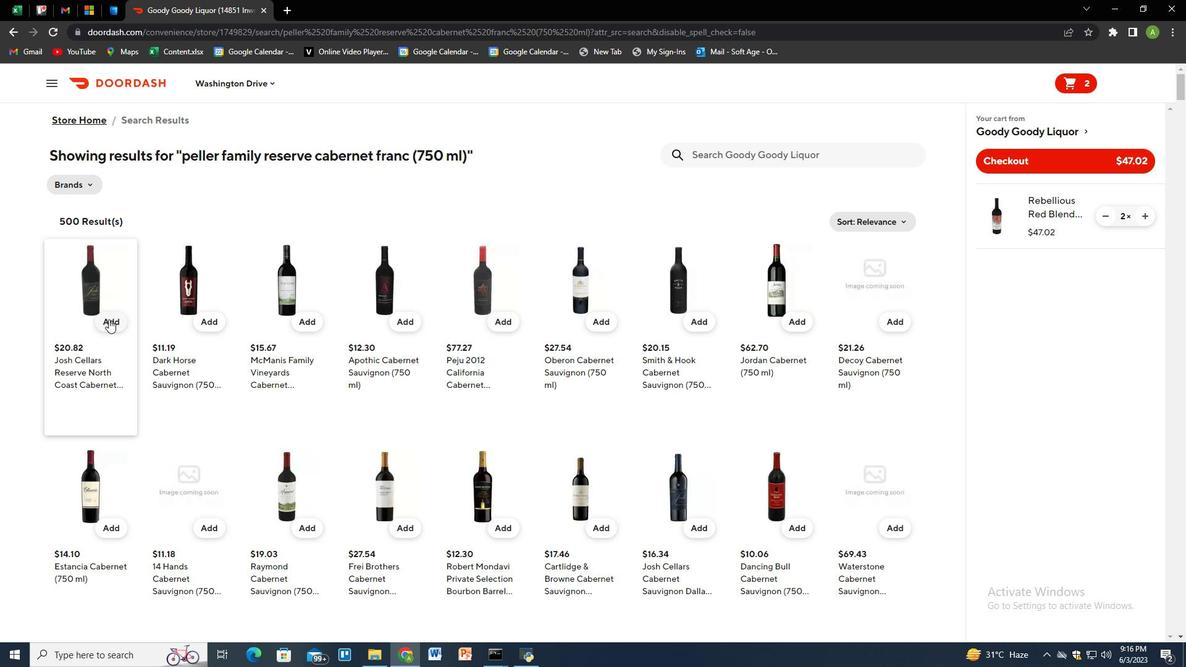 
Action: Mouse moved to (706, 158)
Screenshot: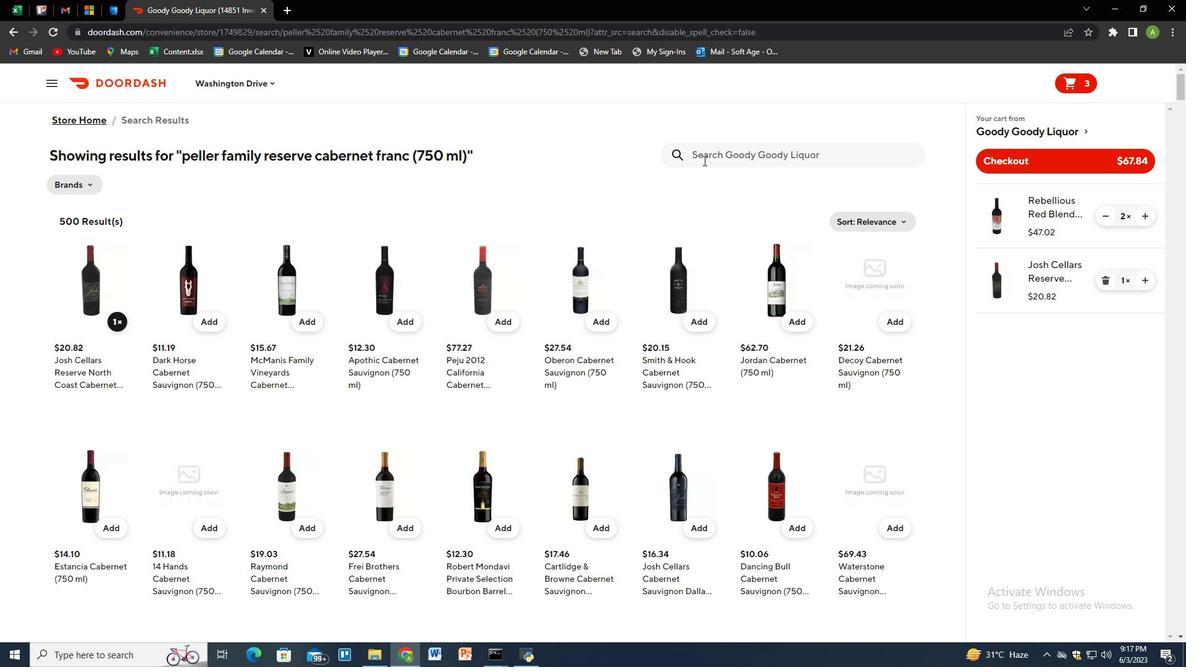 
Action: Mouse pressed left at (706, 158)
Screenshot: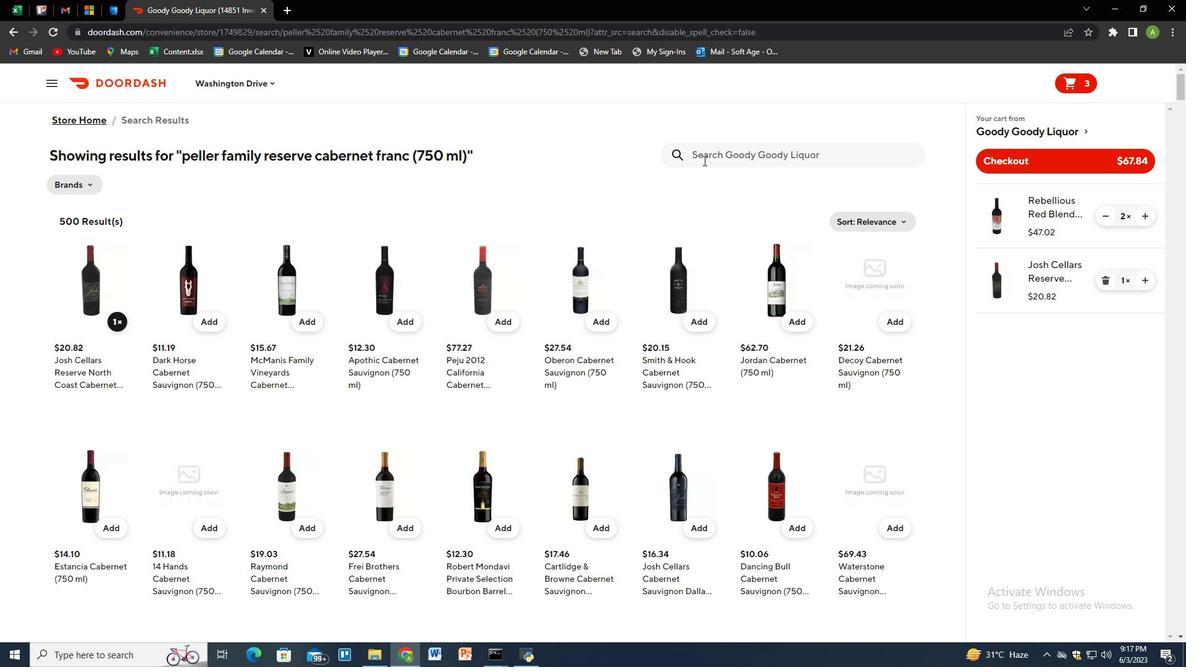 
Action: Key pressed black<Key.space>celar<Key.left><Key.left>l<Key.right><Key.right><Key.right><Key.right><Key.right><Key.right><Key.space>shiraz<Key.space>cabernet<Key.space><Key.shift_r>(750<Key.space>ml<Key.shift_r>)<Key.enter>
Screenshot: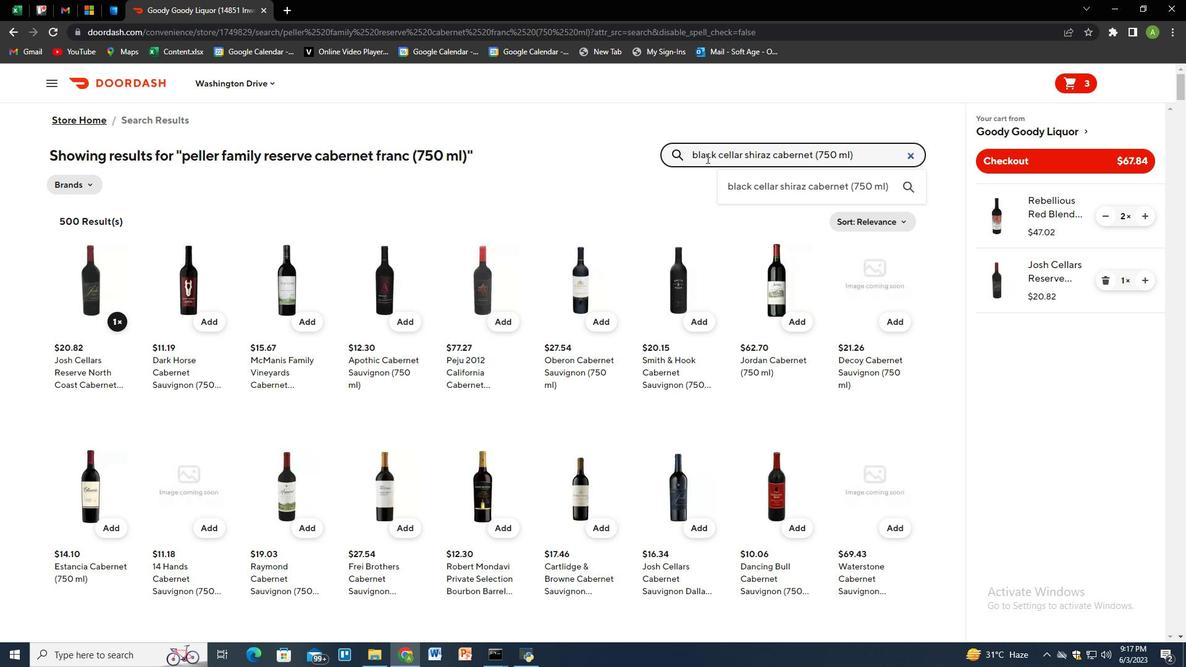 
Action: Mouse moved to (1032, 162)
Screenshot: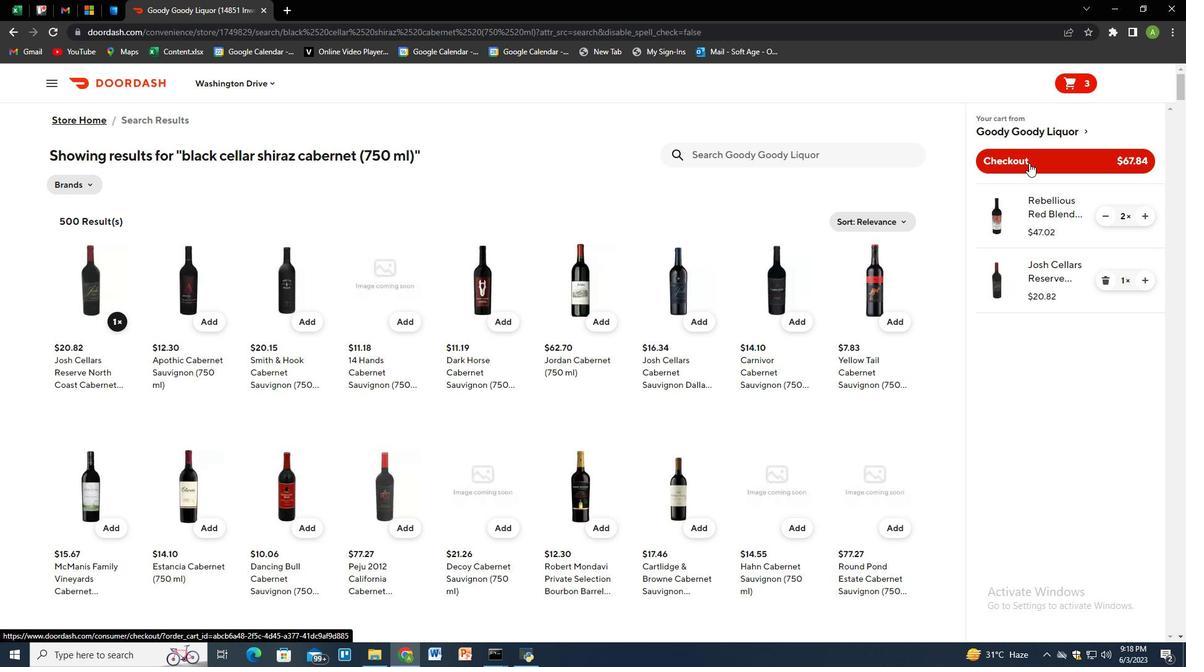 
Action: Mouse pressed left at (1032, 162)
Screenshot: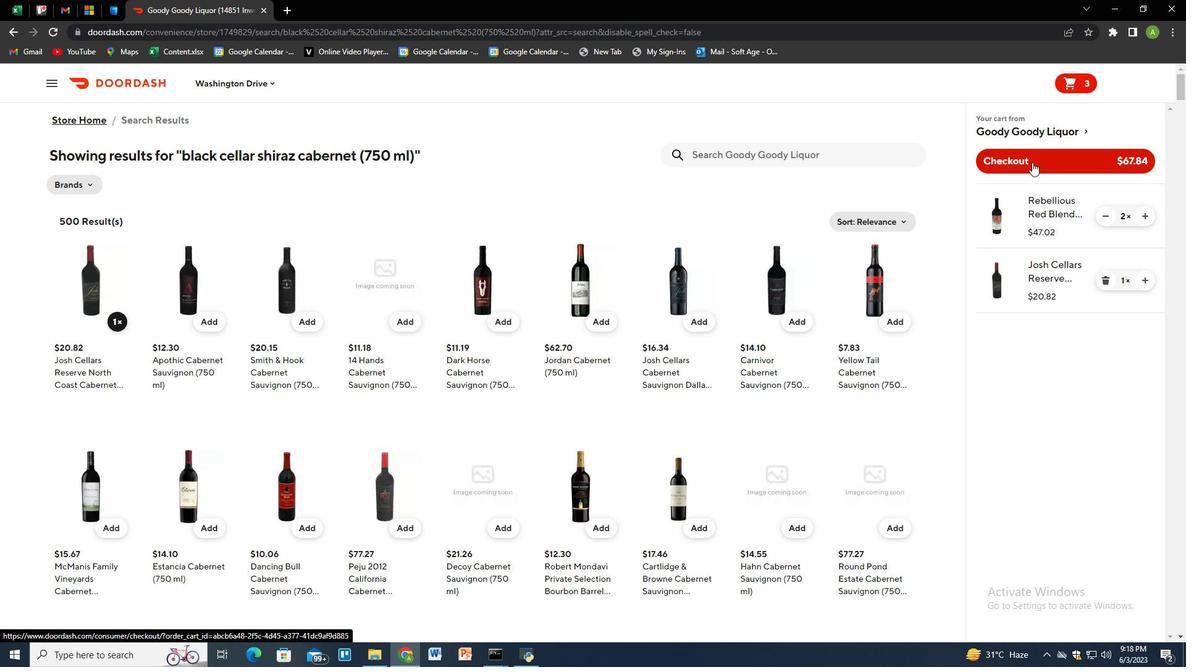 
